 Task: Open Card Card0000000066 in Board Board0000000017 in Workspace WS0000000006 in Trello. Add Member mailaustralia7@gmail.com to Card Card0000000066 in Board Board0000000017 in Workspace WS0000000006 in Trello. Add Blue Label titled Label0000000066 to Card Card0000000066 in Board Board0000000017 in Workspace WS0000000006 in Trello. Add Checklist CL0000000066 to Card Card0000000066 in Board Board0000000017 in Workspace WS0000000006 in Trello. Add Dates with Start Date as Sep 01 2023 and Due Date as Sep 30 2023 to Card Card0000000066 in Board Board0000000017 in Workspace WS0000000006 in Trello
Action: Mouse moved to (324, 461)
Screenshot: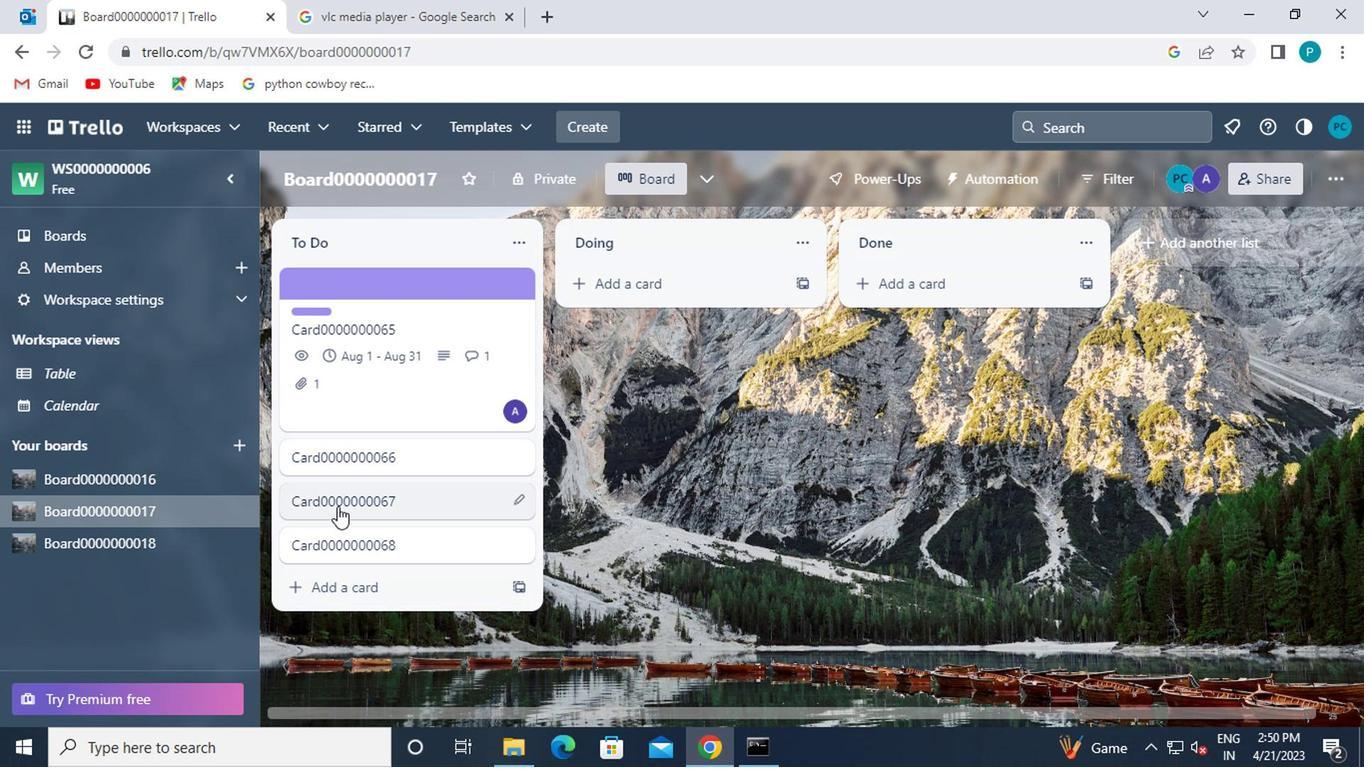 
Action: Mouse pressed left at (324, 461)
Screenshot: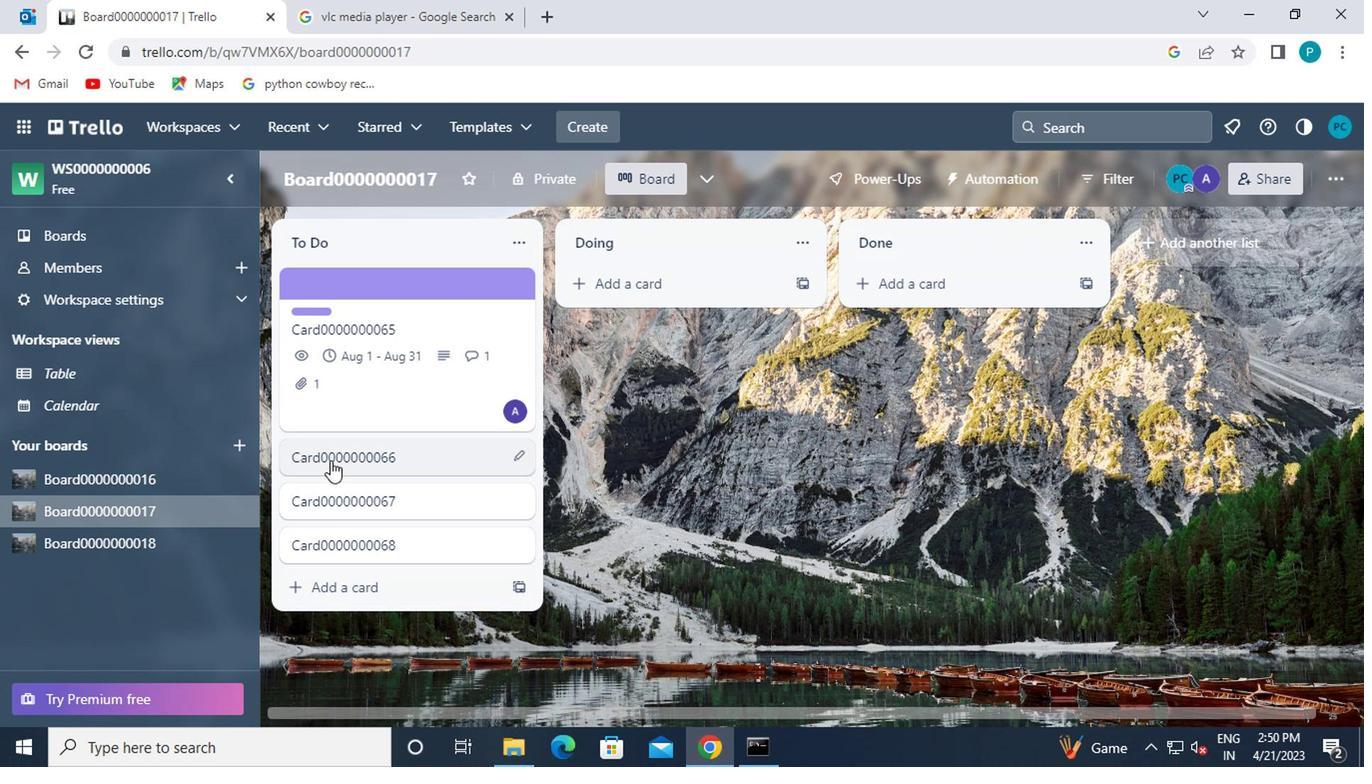 
Action: Mouse moved to (940, 360)
Screenshot: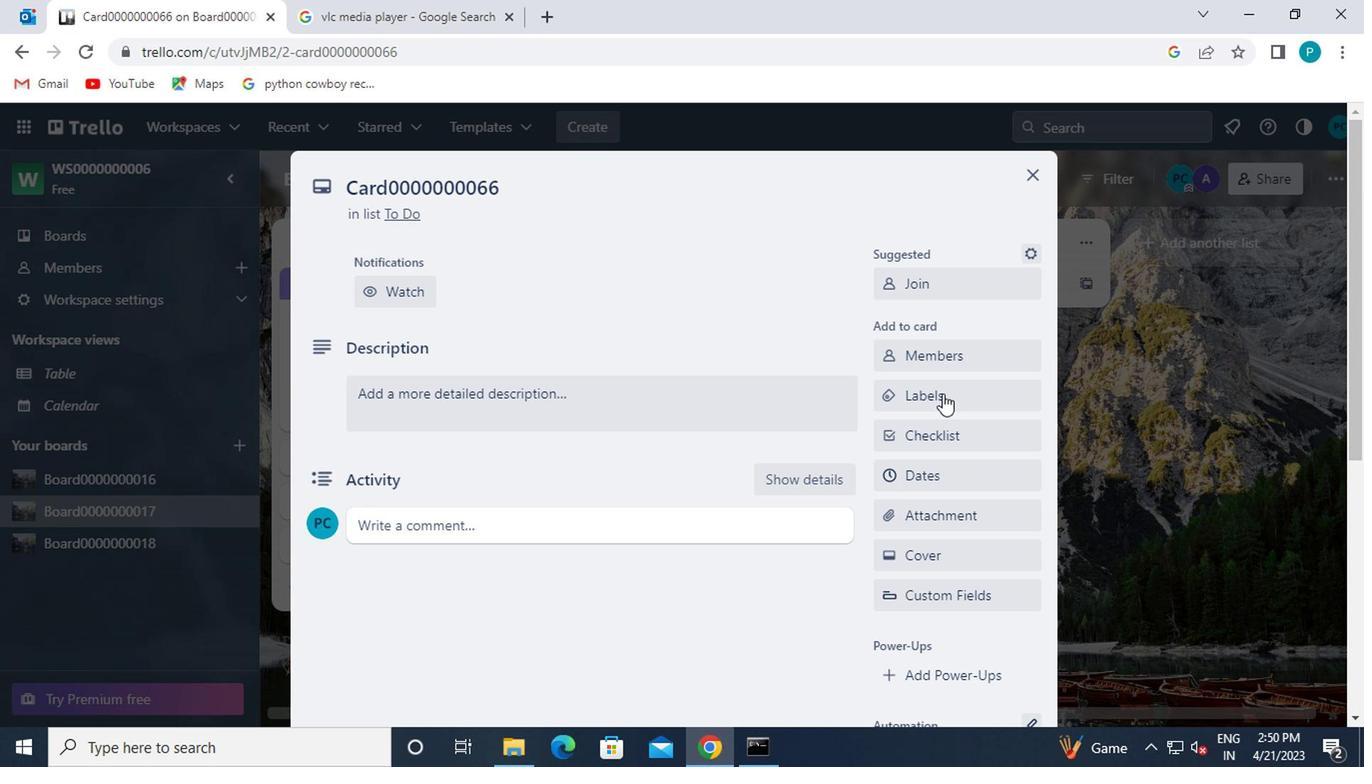 
Action: Mouse pressed left at (940, 360)
Screenshot: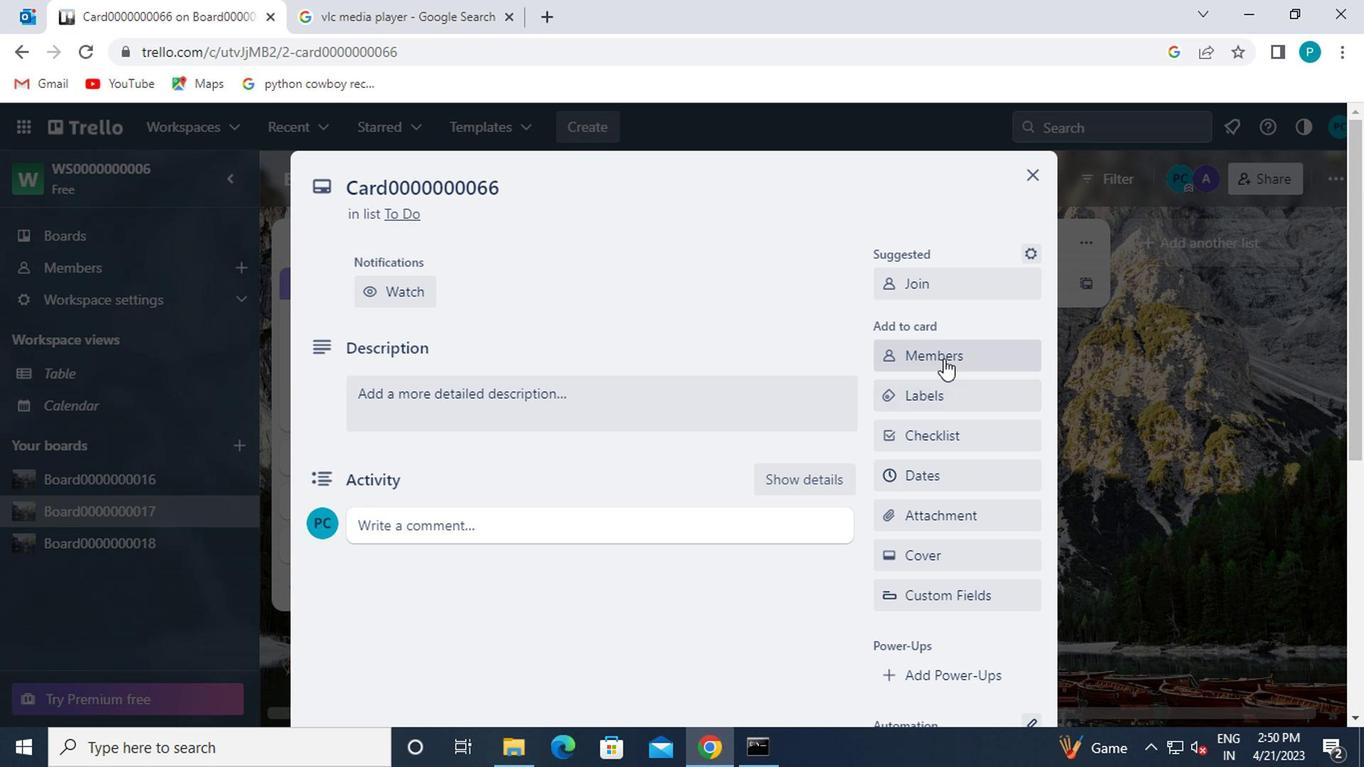 
Action: Mouse moved to (941, 451)
Screenshot: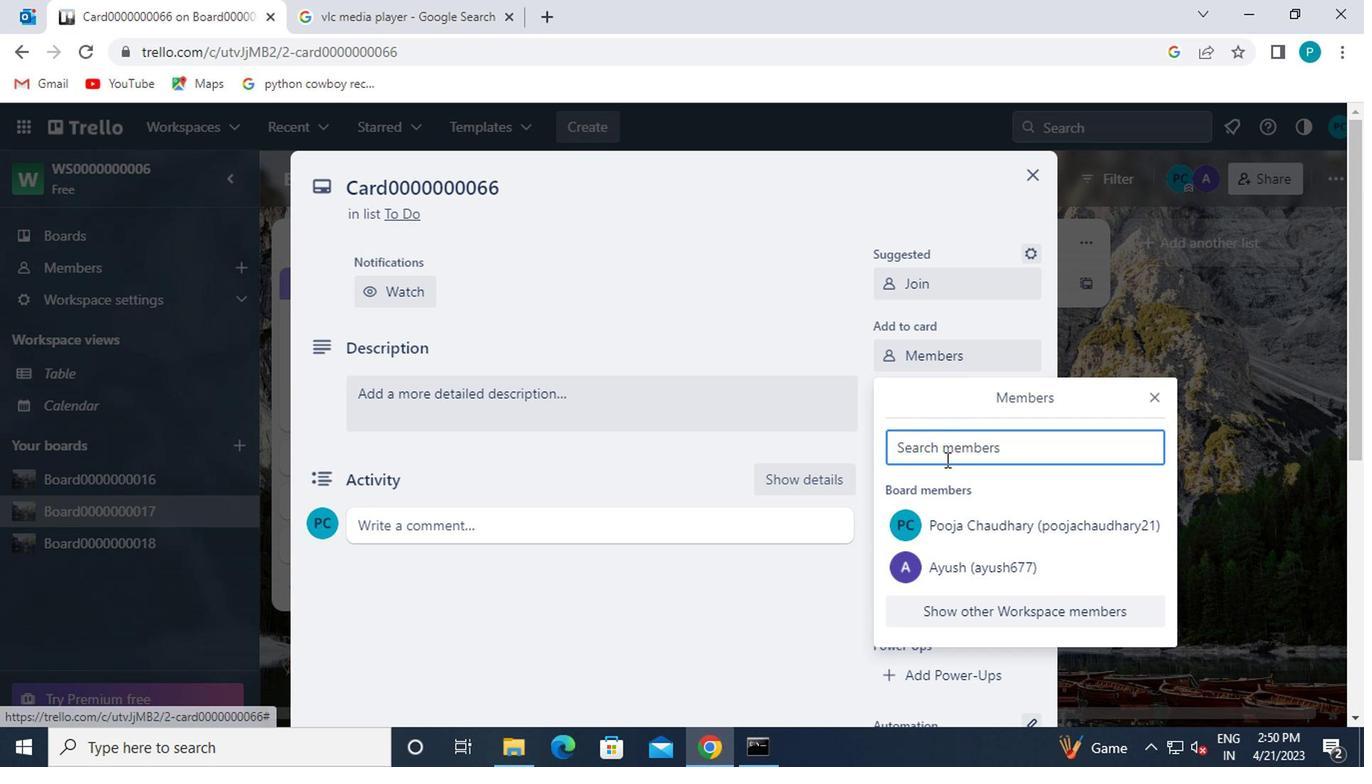 
Action: Mouse pressed left at (941, 451)
Screenshot: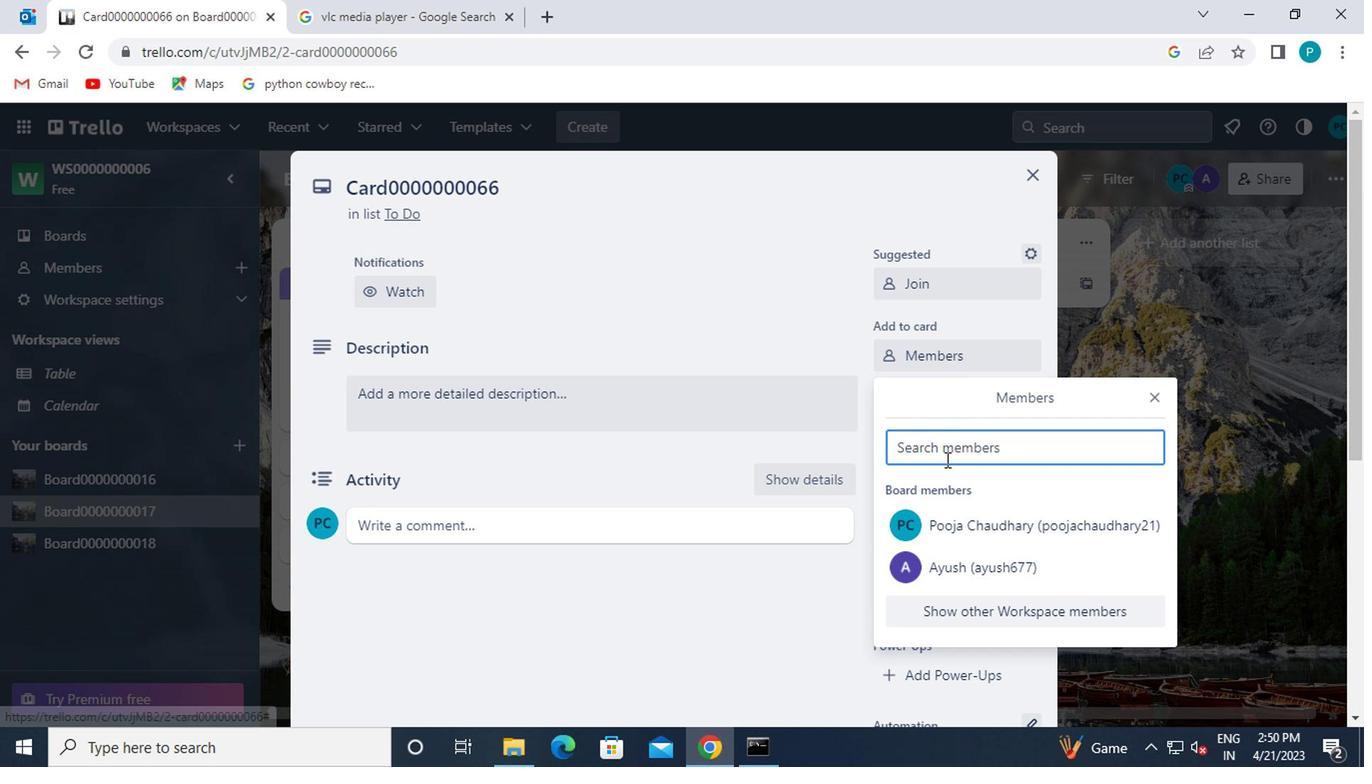 
Action: Key pressed mail
Screenshot: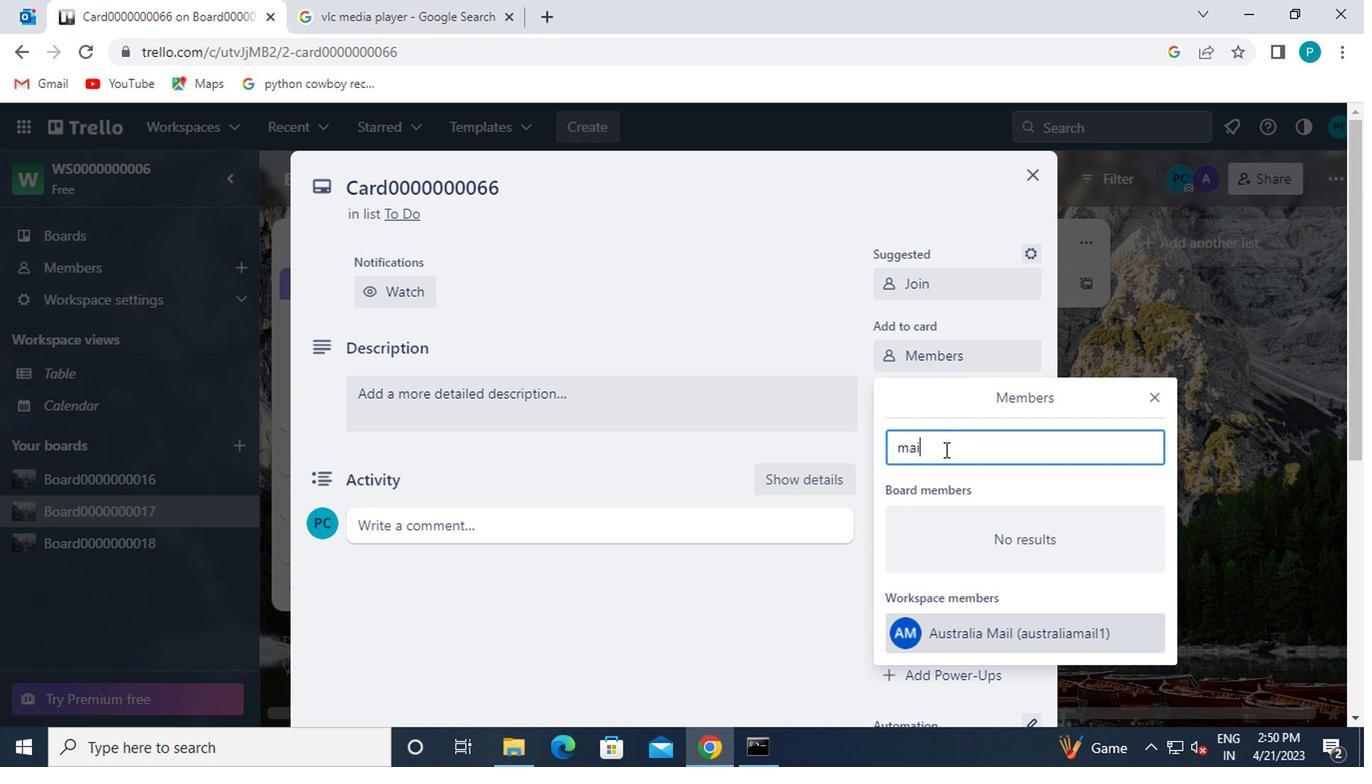 
Action: Mouse moved to (945, 637)
Screenshot: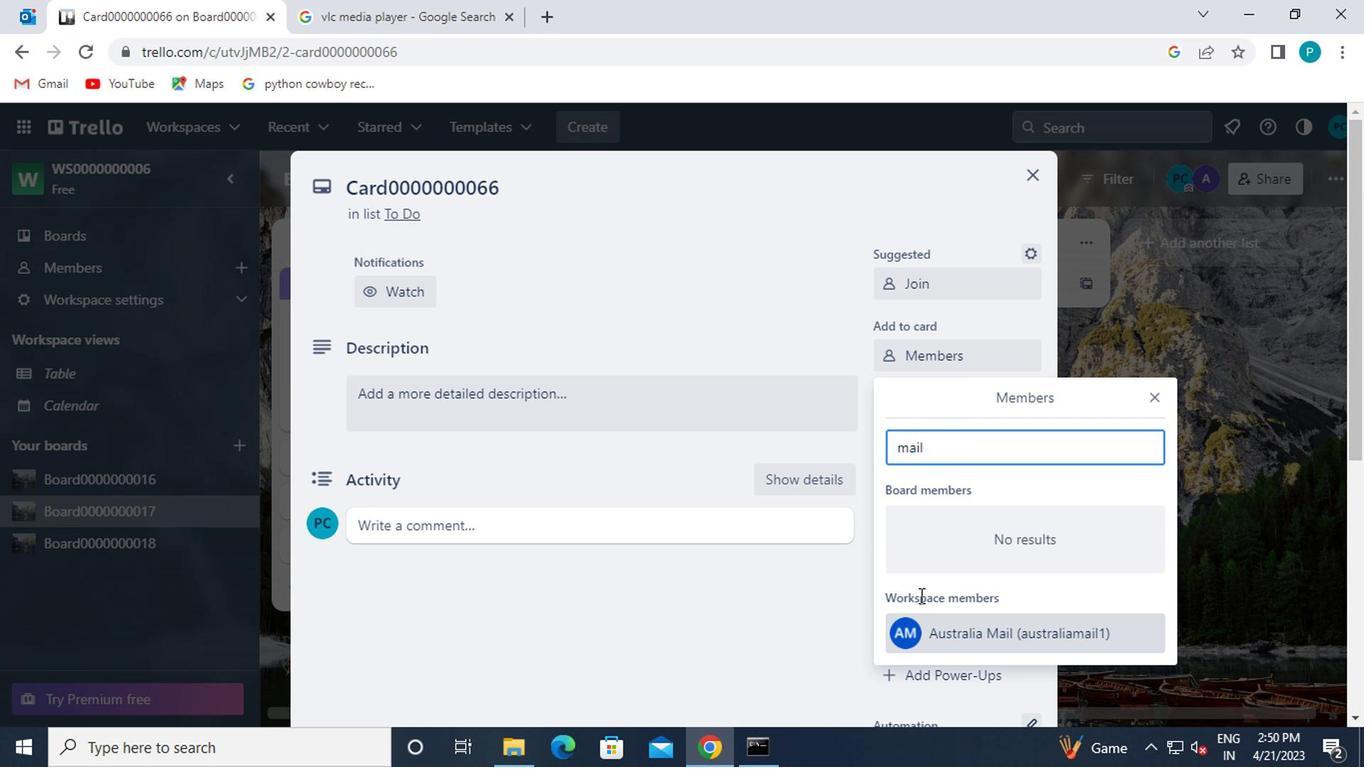 
Action: Mouse pressed left at (945, 637)
Screenshot: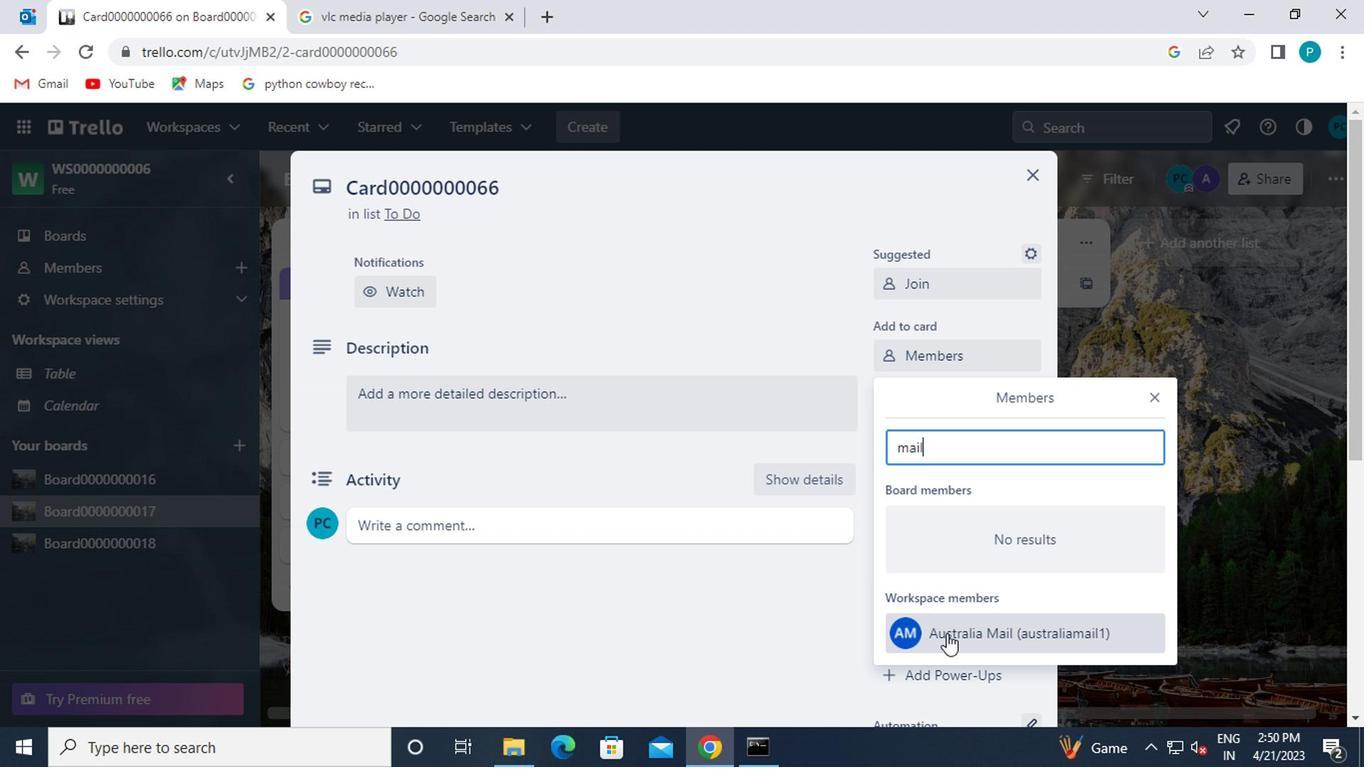 
Action: Mouse moved to (1151, 395)
Screenshot: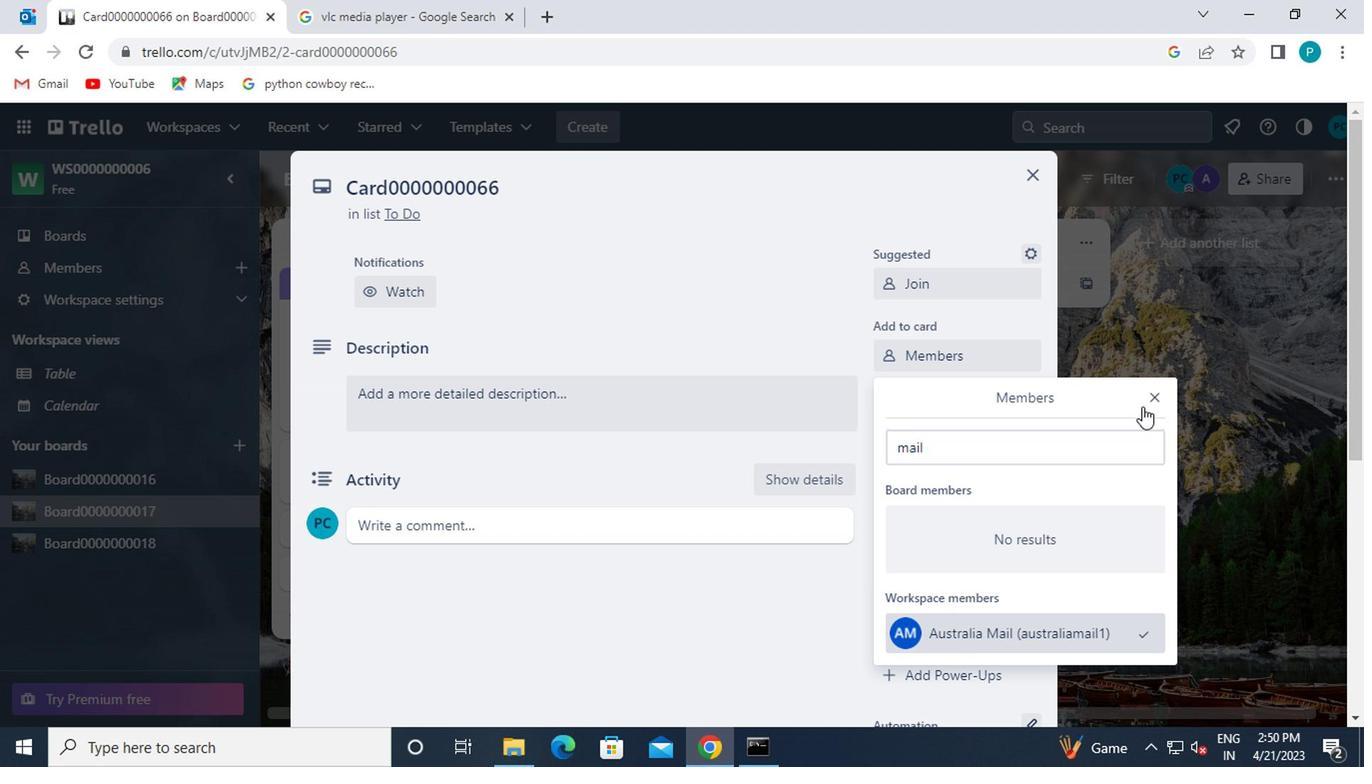 
Action: Mouse pressed left at (1151, 395)
Screenshot: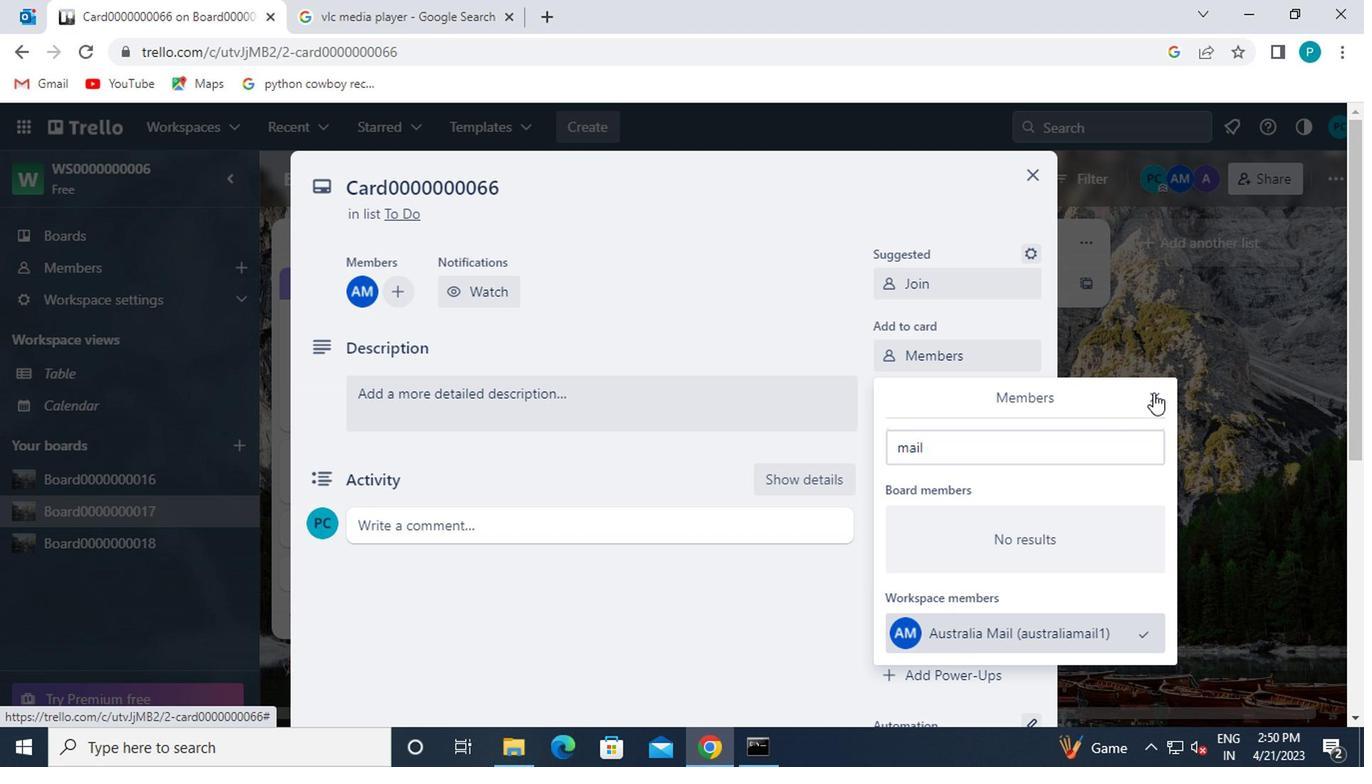 
Action: Mouse moved to (1011, 393)
Screenshot: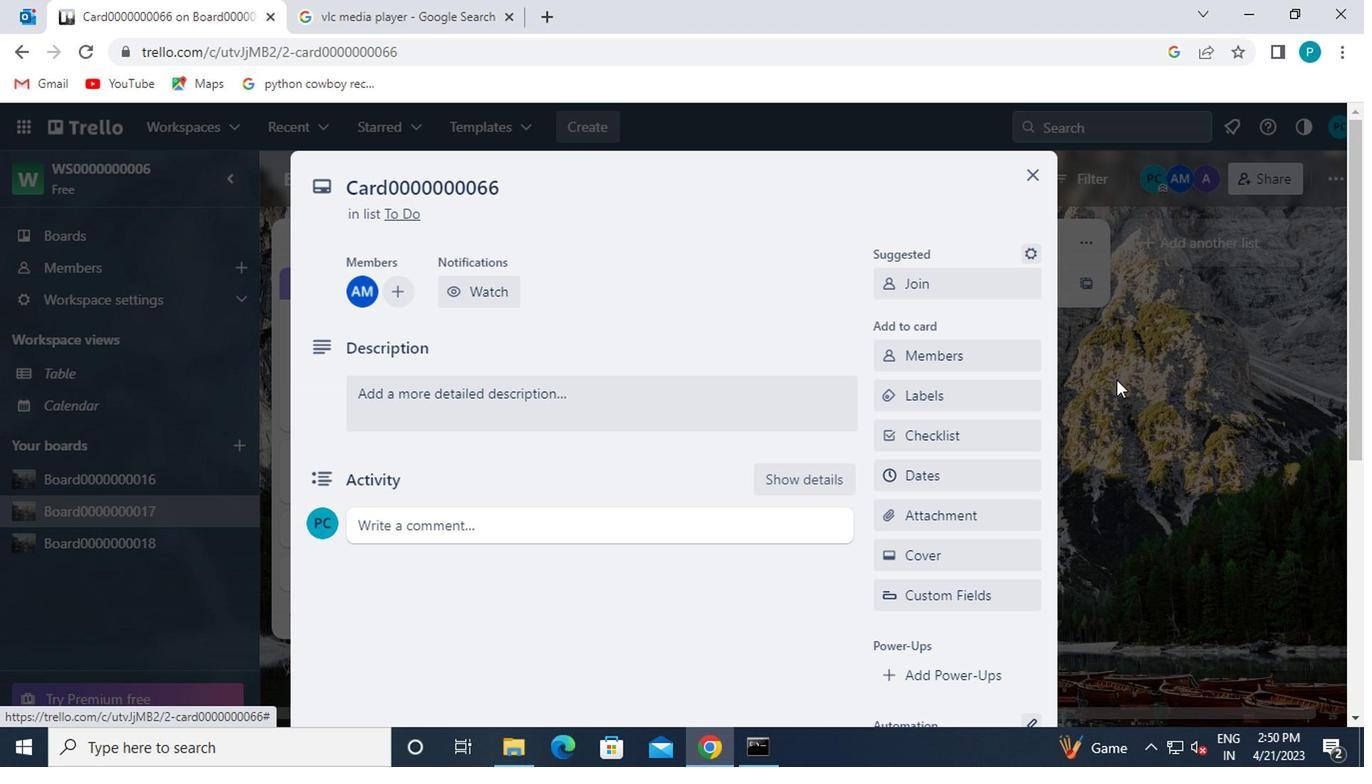 
Action: Mouse pressed left at (1011, 393)
Screenshot: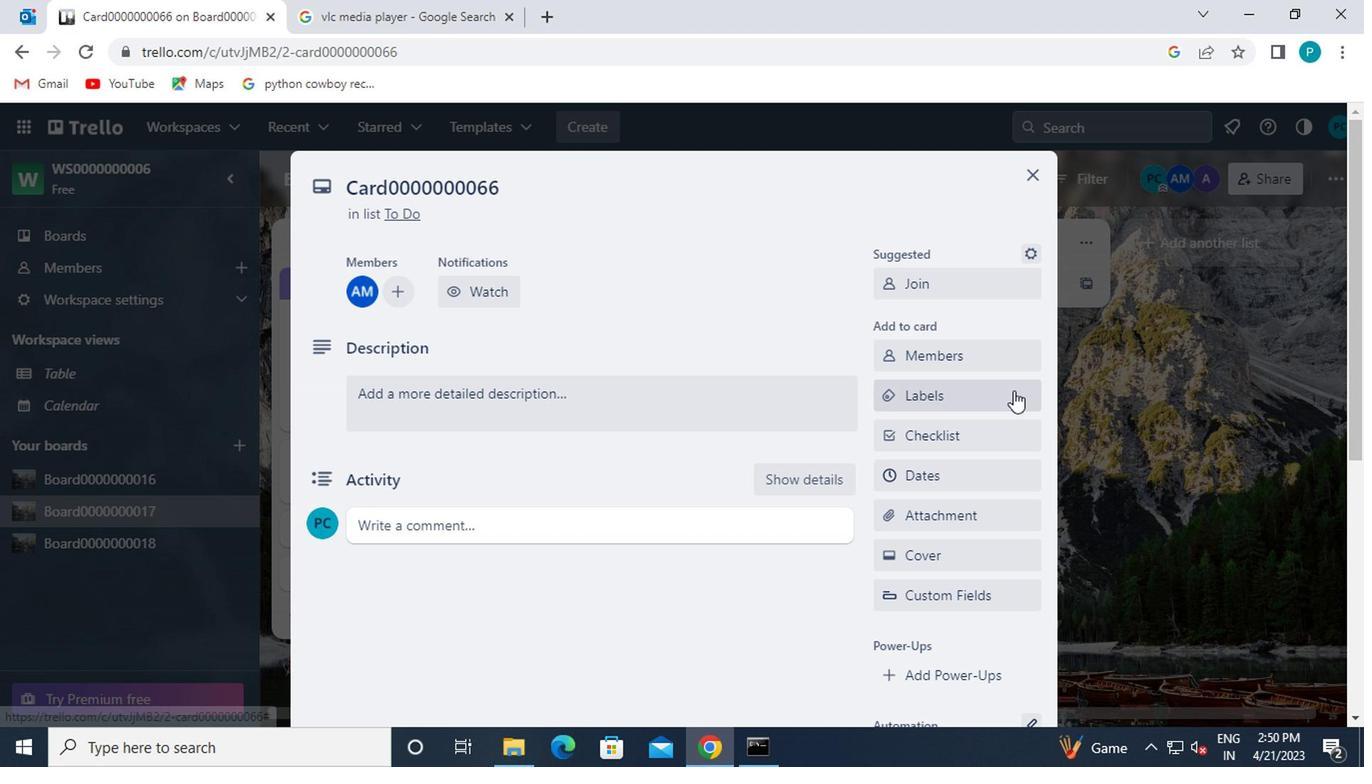 
Action: Mouse moved to (1023, 557)
Screenshot: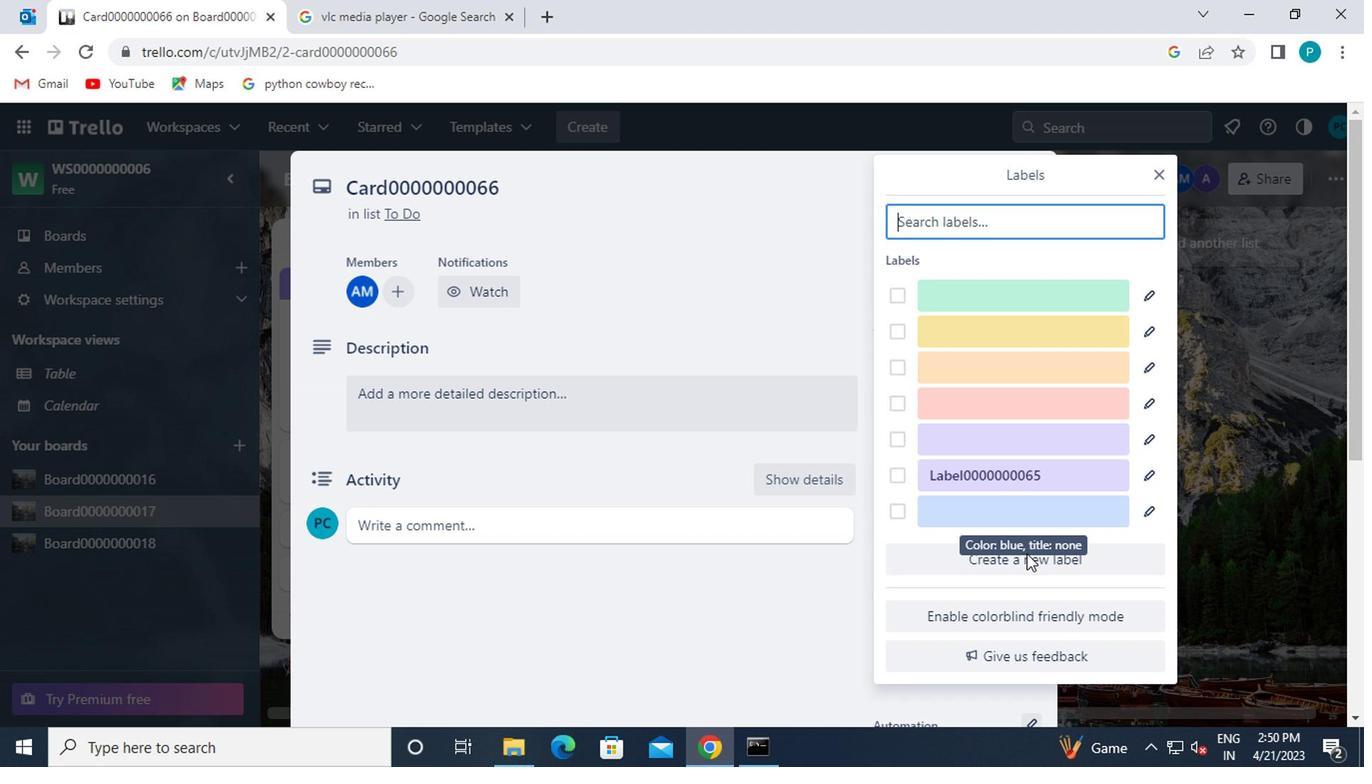
Action: Mouse pressed left at (1023, 557)
Screenshot: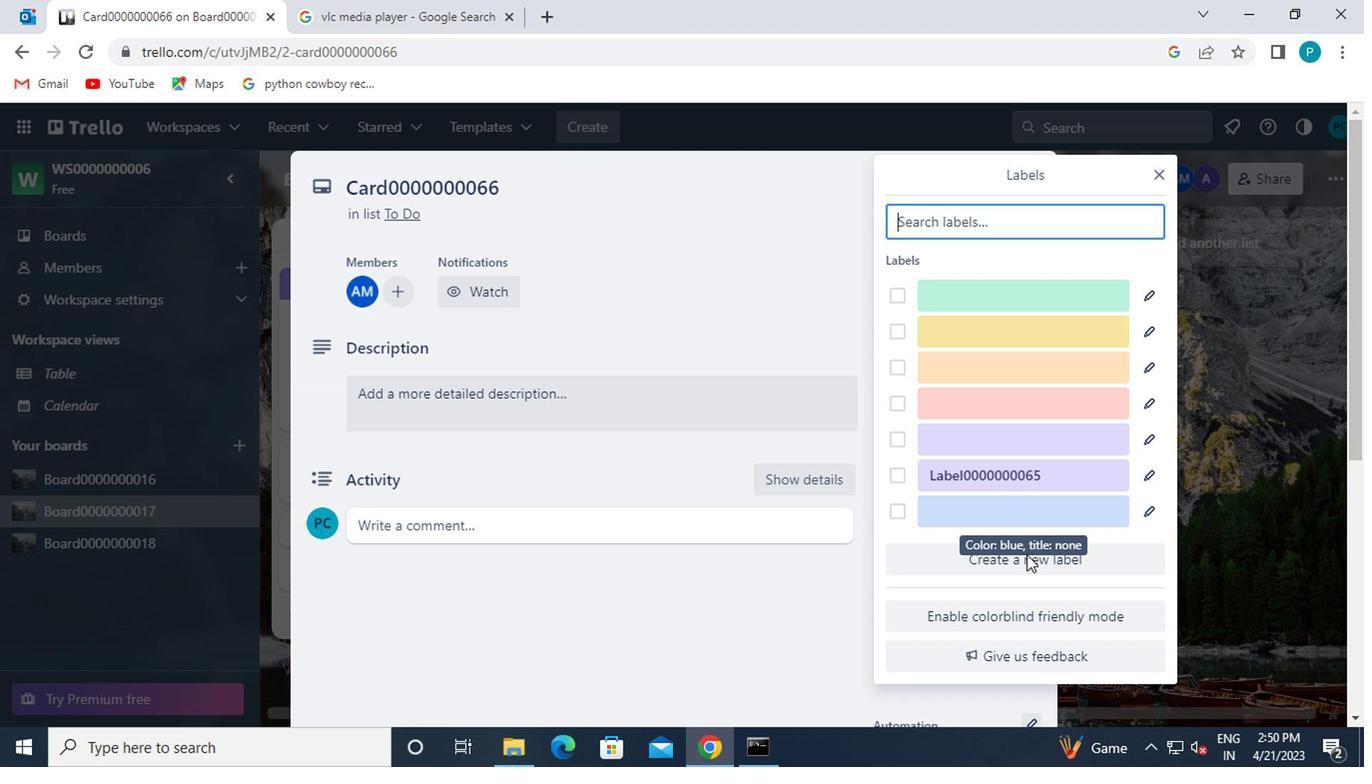 
Action: Mouse moved to (892, 568)
Screenshot: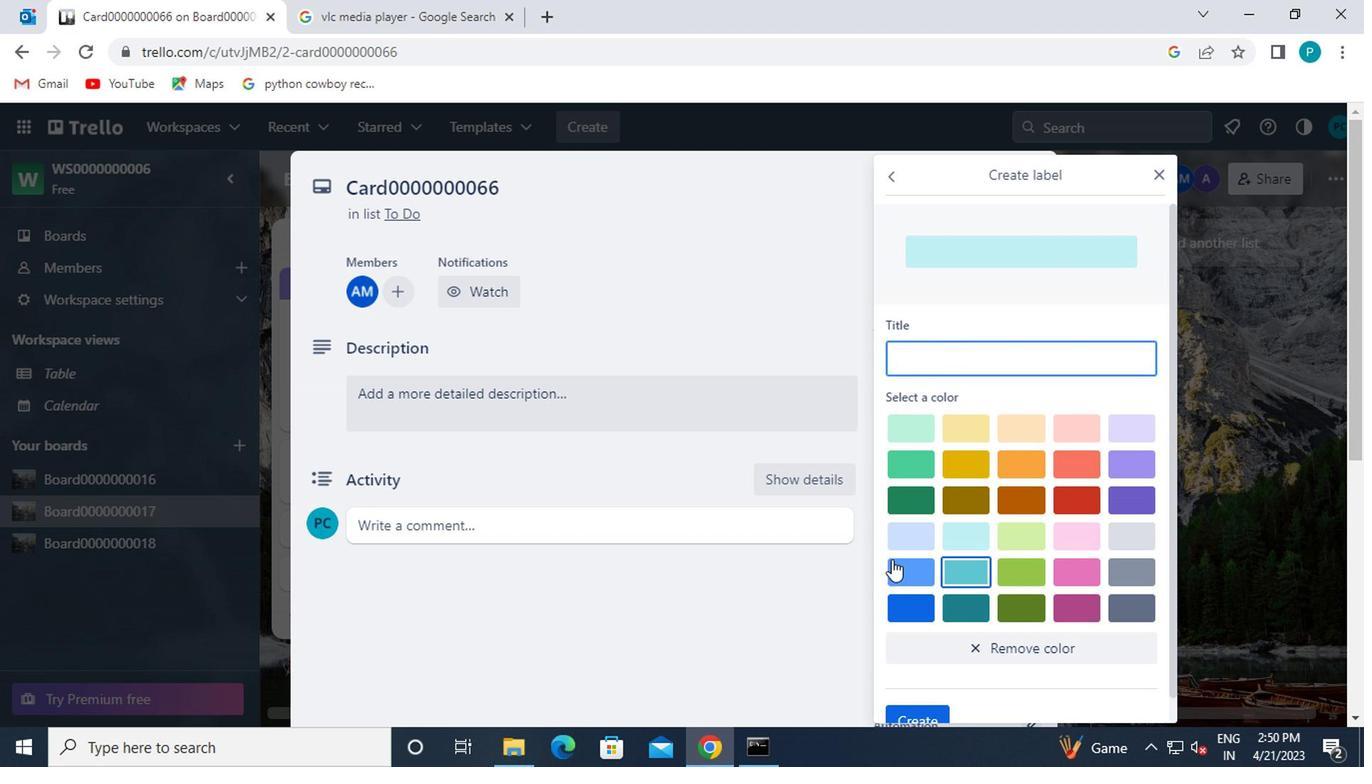 
Action: Mouse pressed left at (892, 568)
Screenshot: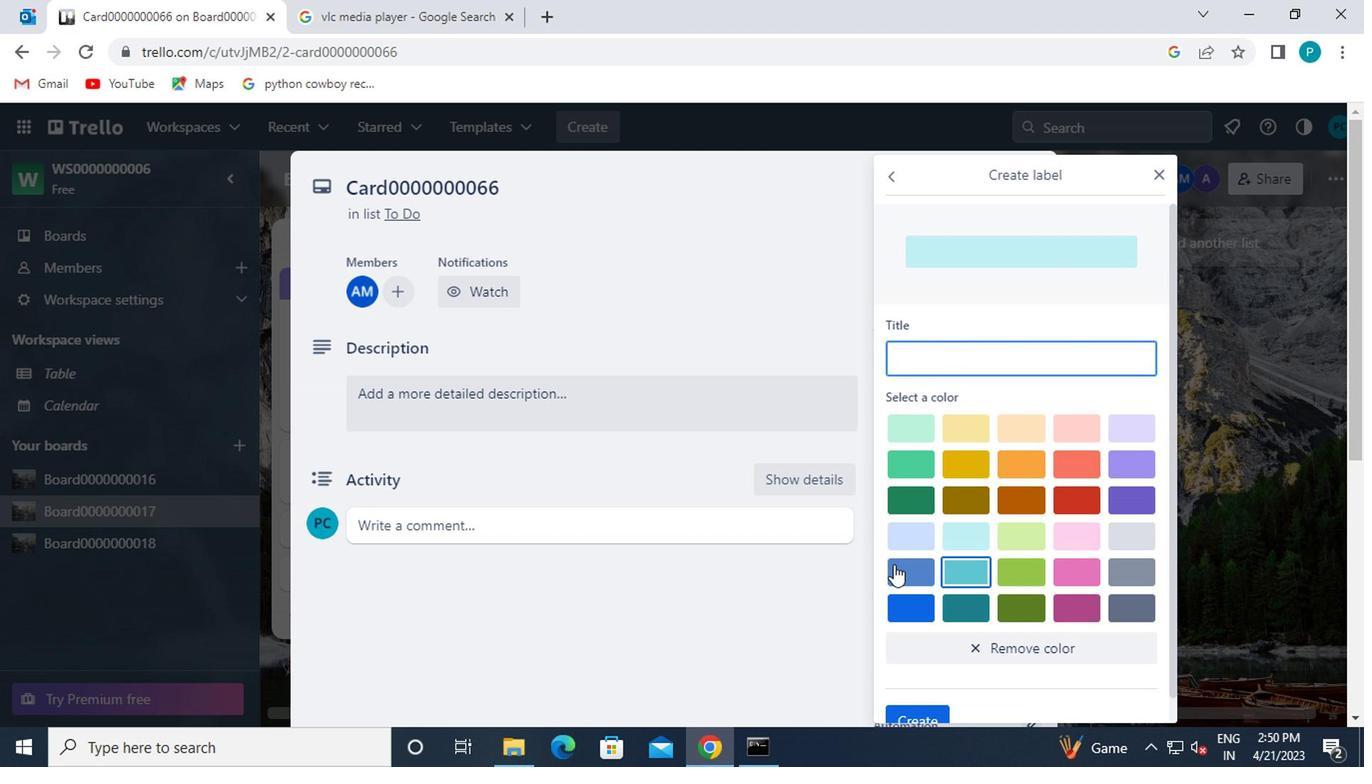 
Action: Mouse moved to (915, 360)
Screenshot: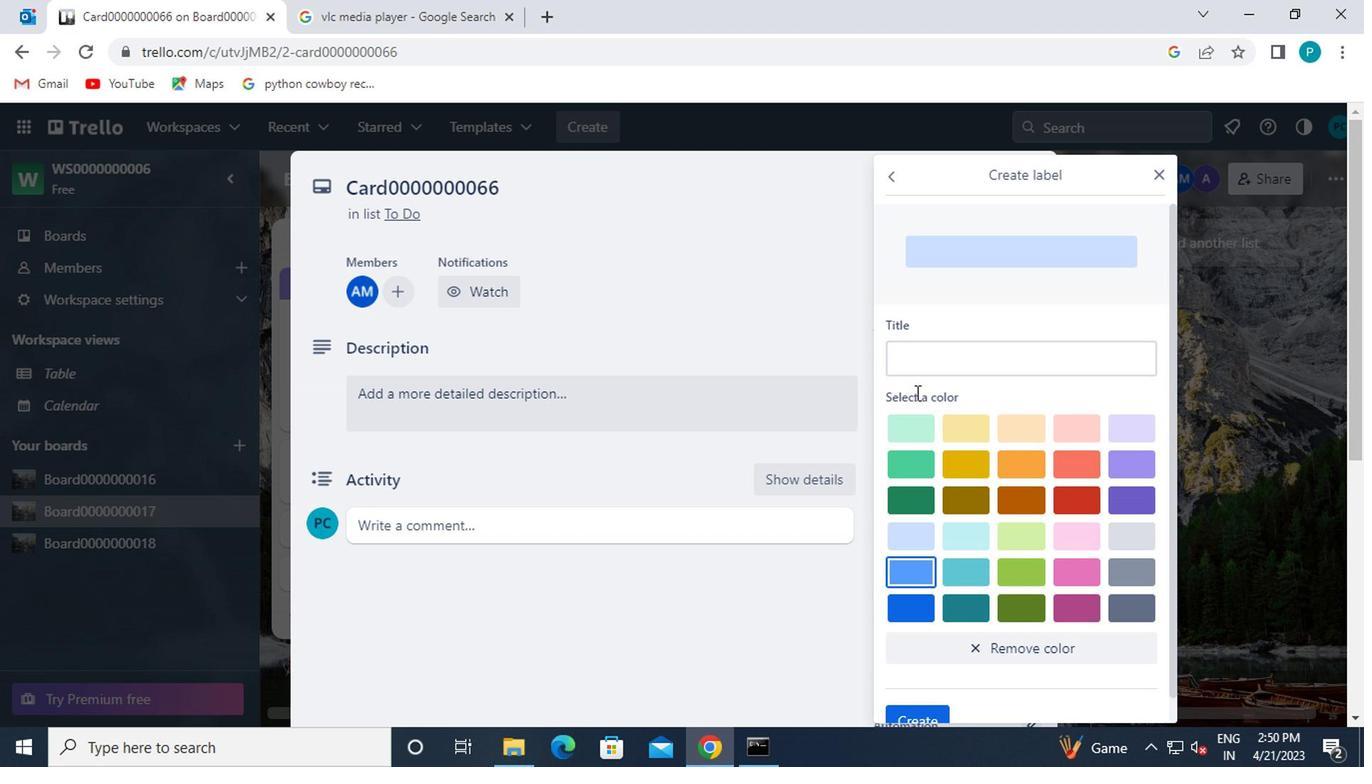 
Action: Mouse pressed left at (915, 360)
Screenshot: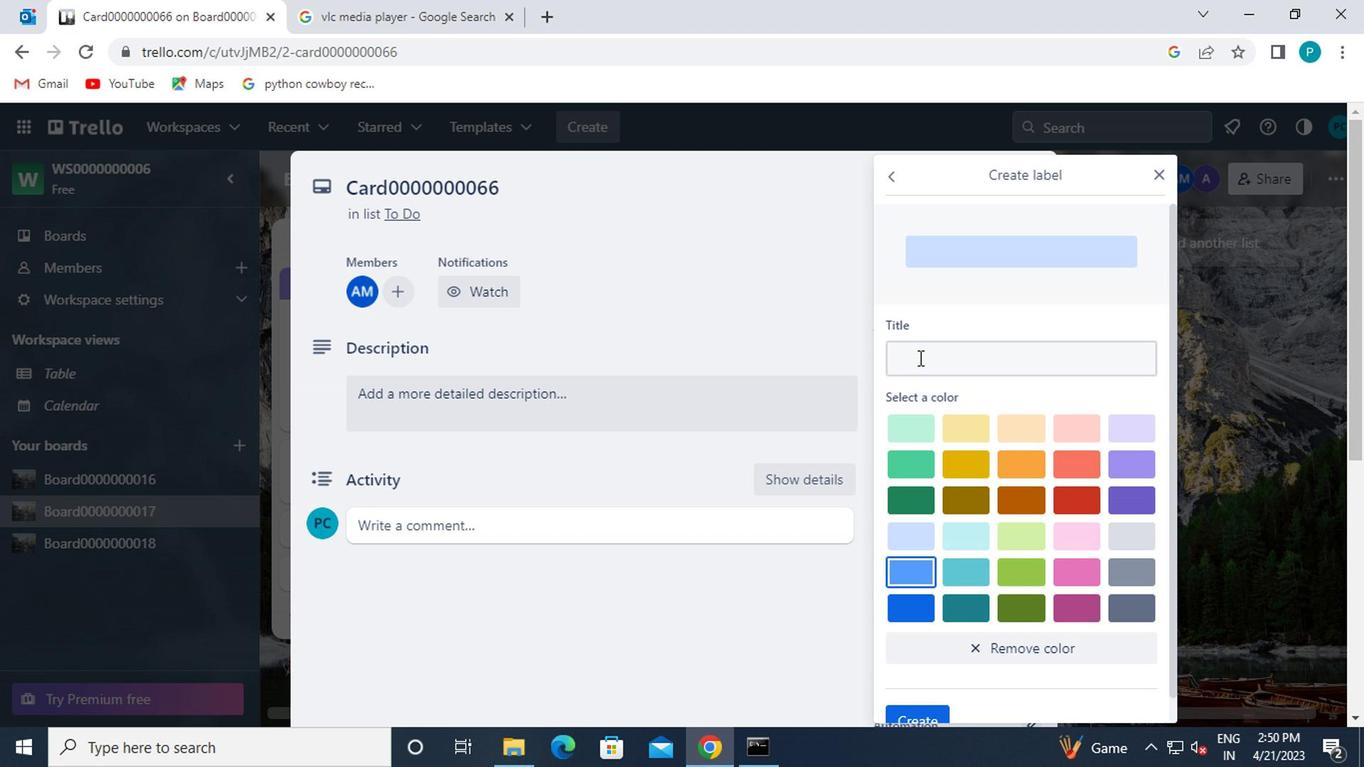 
Action: Key pressed <Key.caps_lock>l<Key.caps_lock>s<Key.backspace>abel0000000066
Screenshot: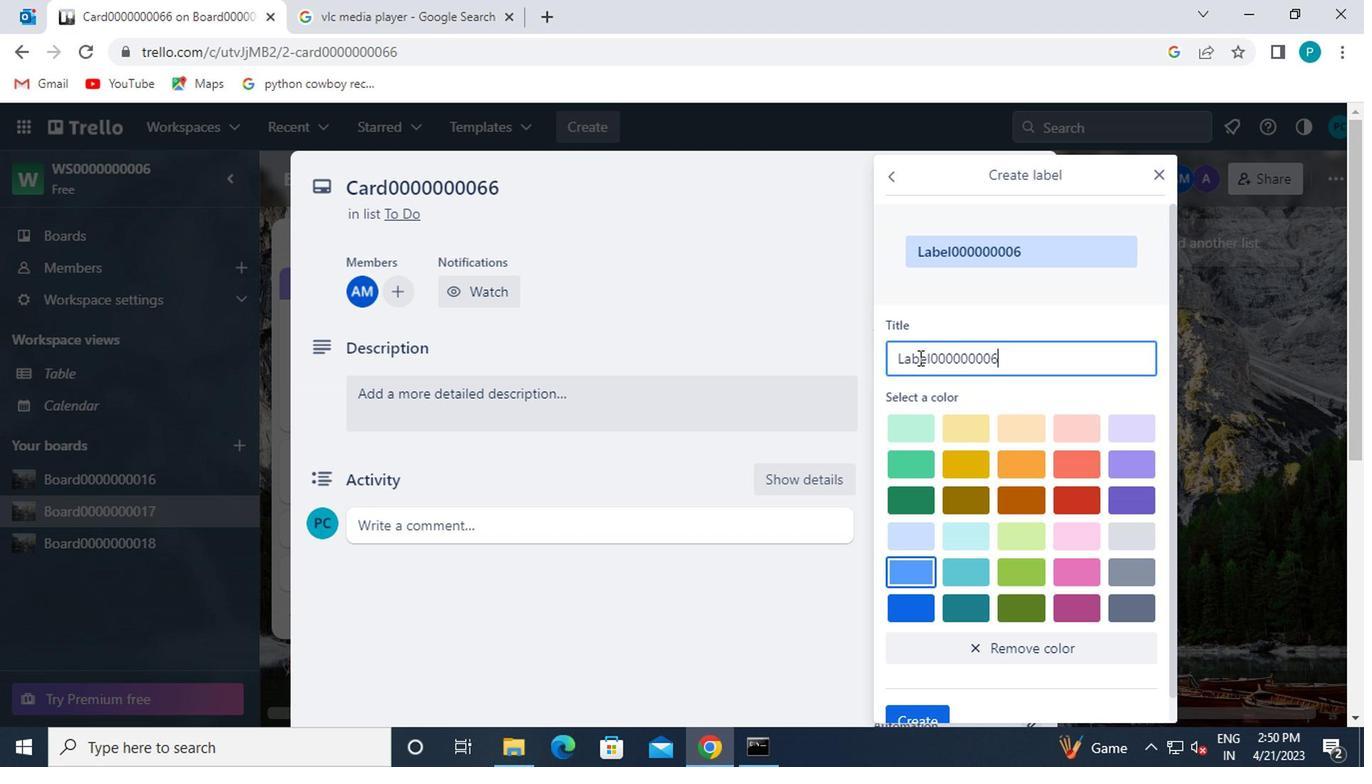 
Action: Mouse moved to (984, 454)
Screenshot: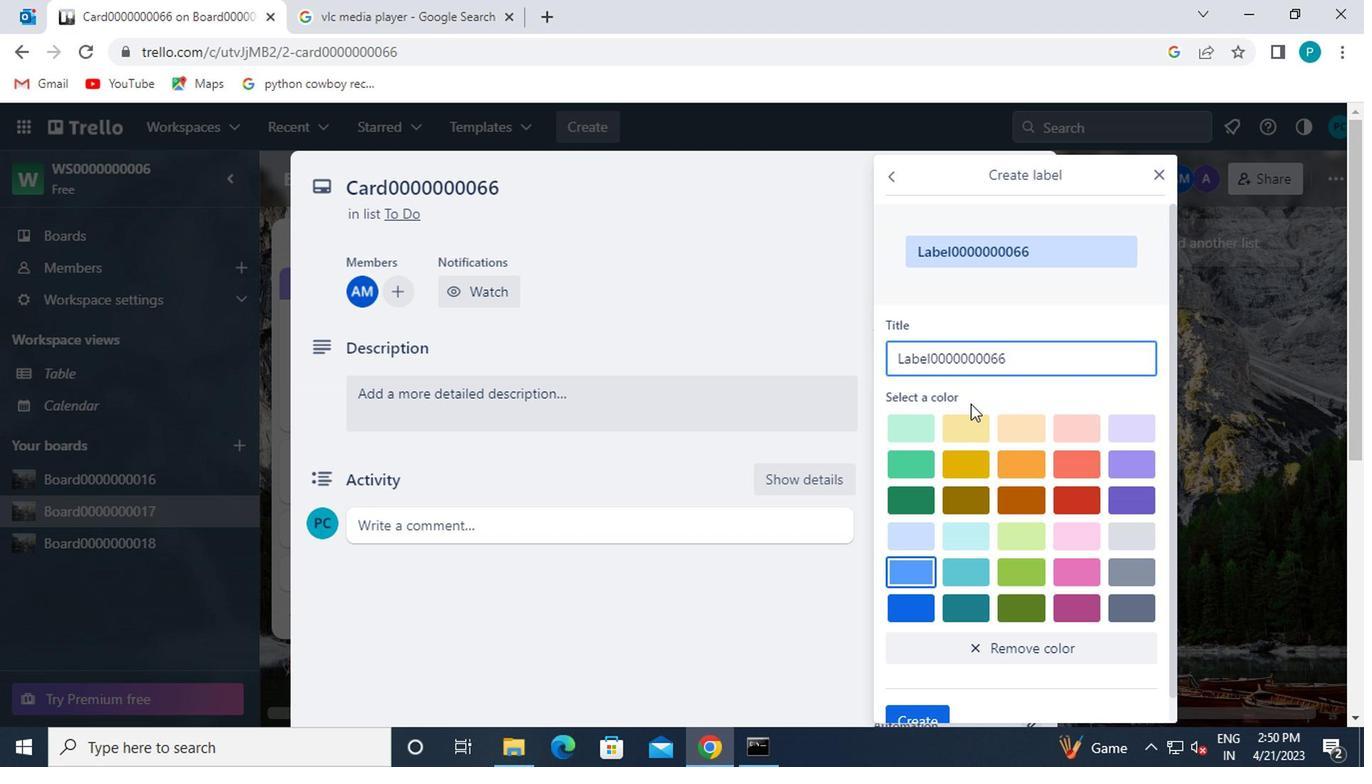 
Action: Mouse scrolled (984, 454) with delta (0, 0)
Screenshot: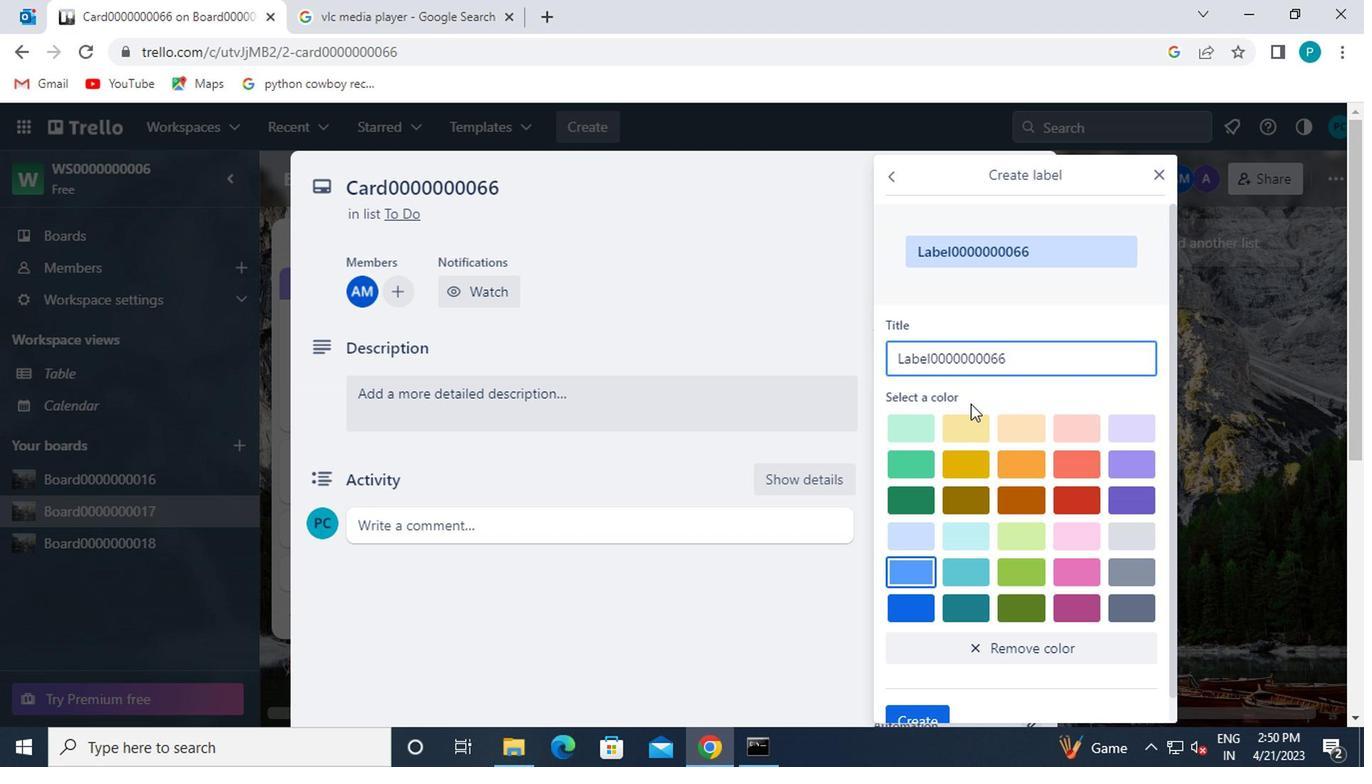 
Action: Mouse moved to (985, 486)
Screenshot: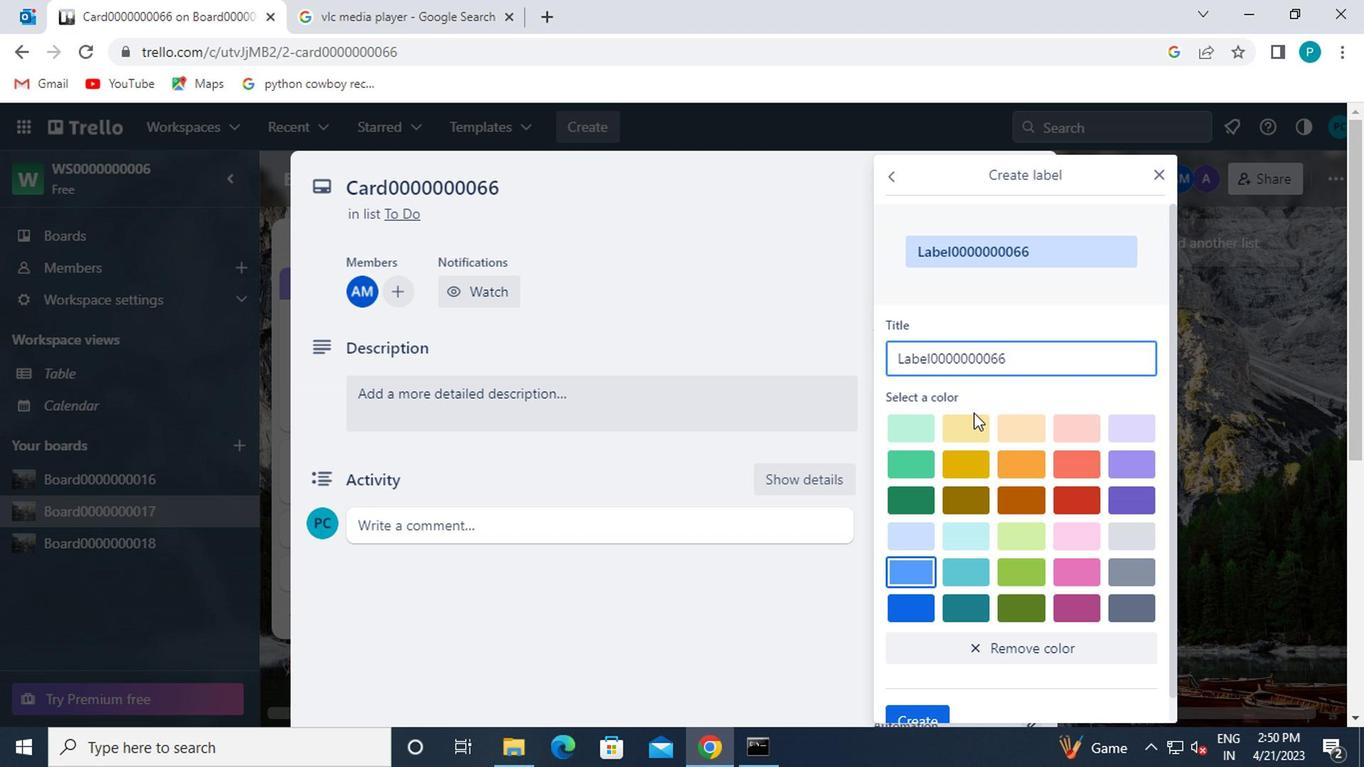 
Action: Mouse scrolled (985, 486) with delta (0, 0)
Screenshot: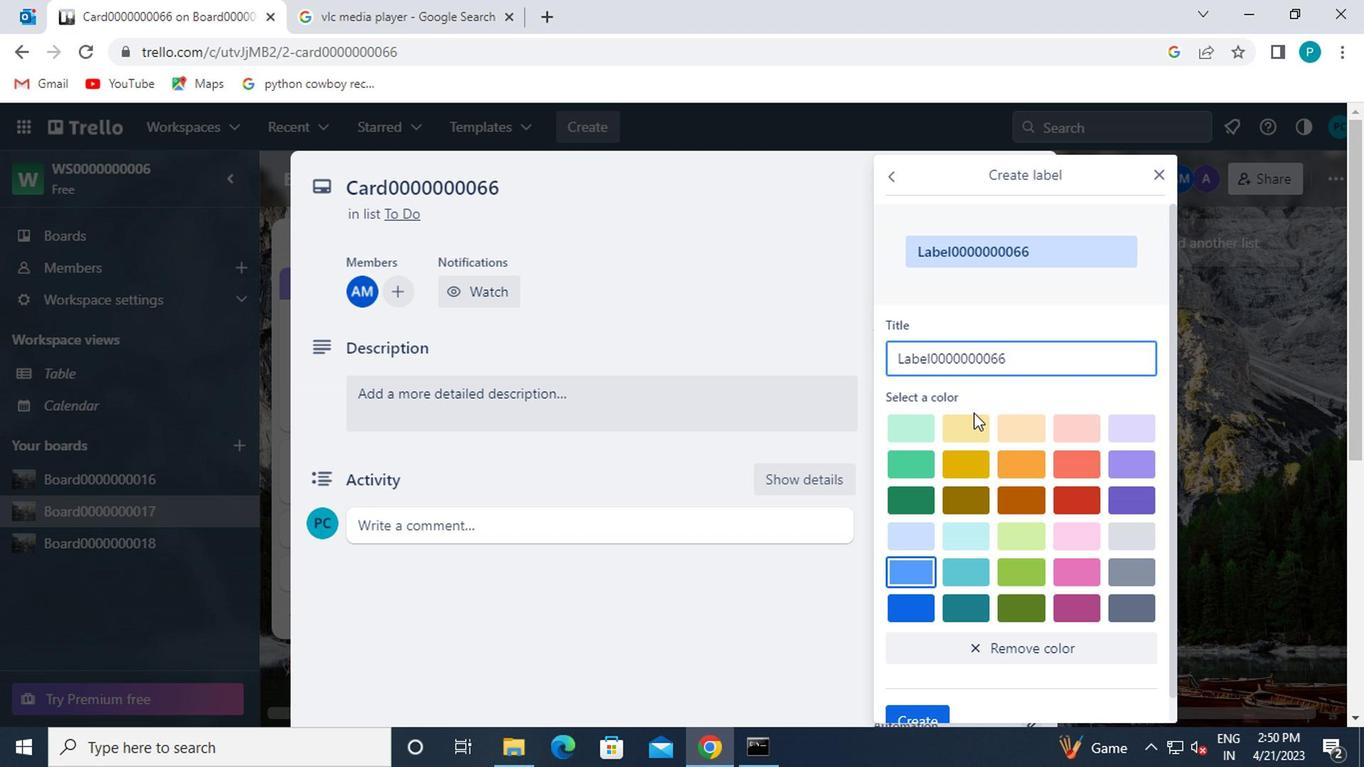 
Action: Mouse moved to (982, 500)
Screenshot: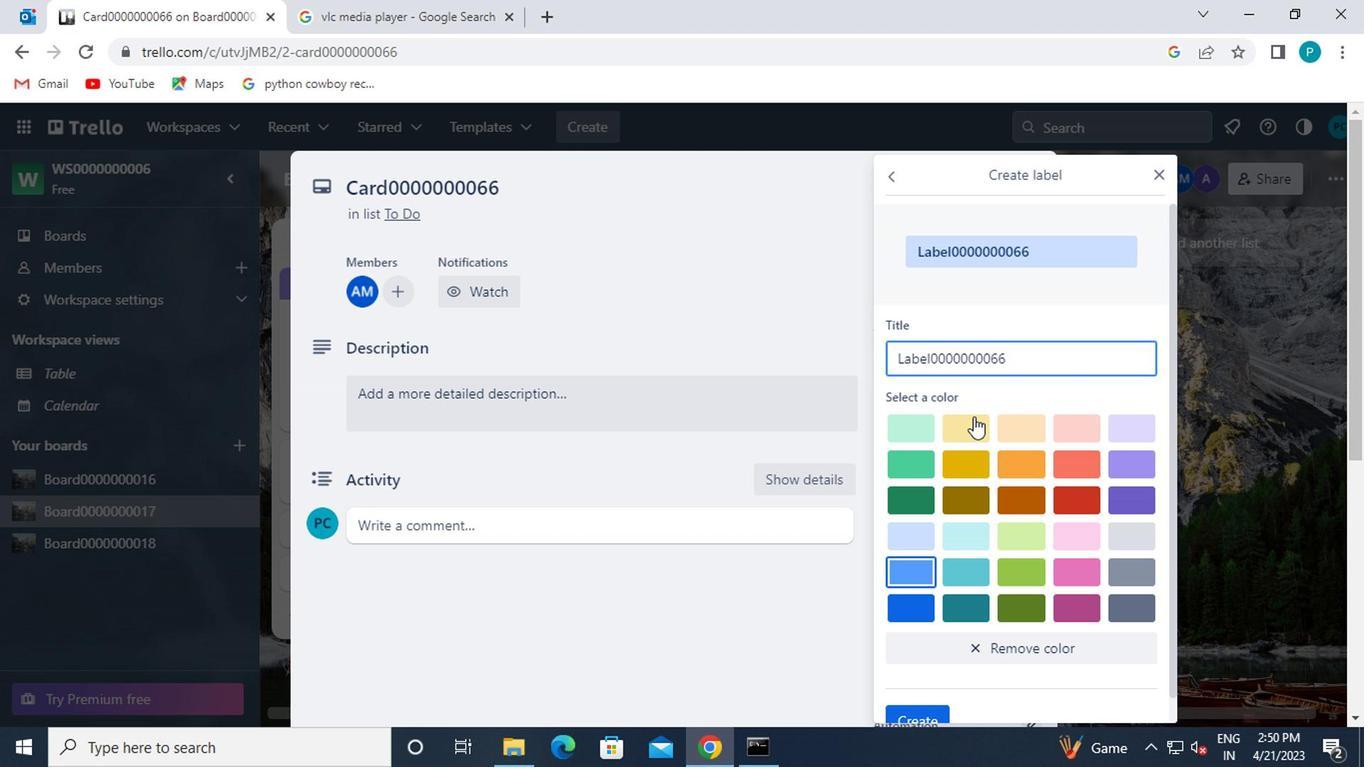 
Action: Mouse scrolled (982, 499) with delta (0, -1)
Screenshot: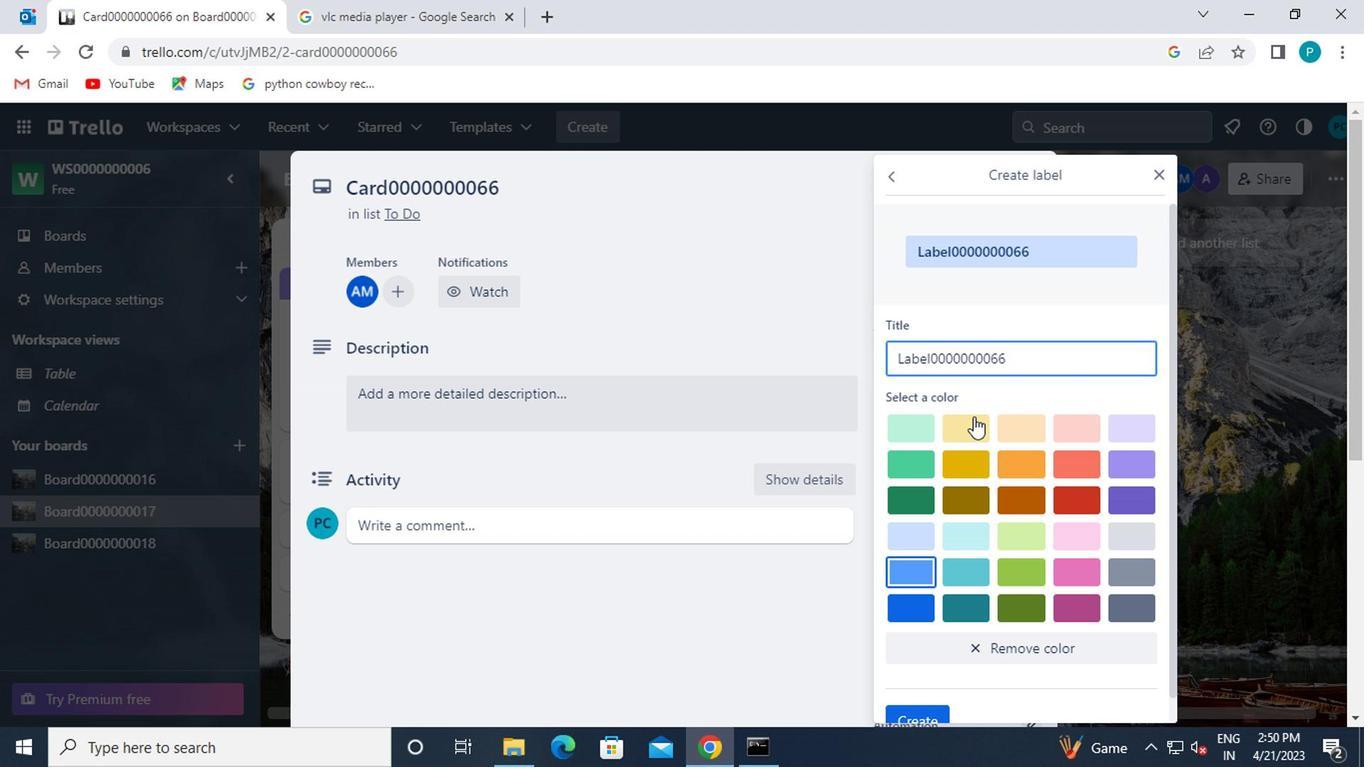 
Action: Mouse moved to (915, 692)
Screenshot: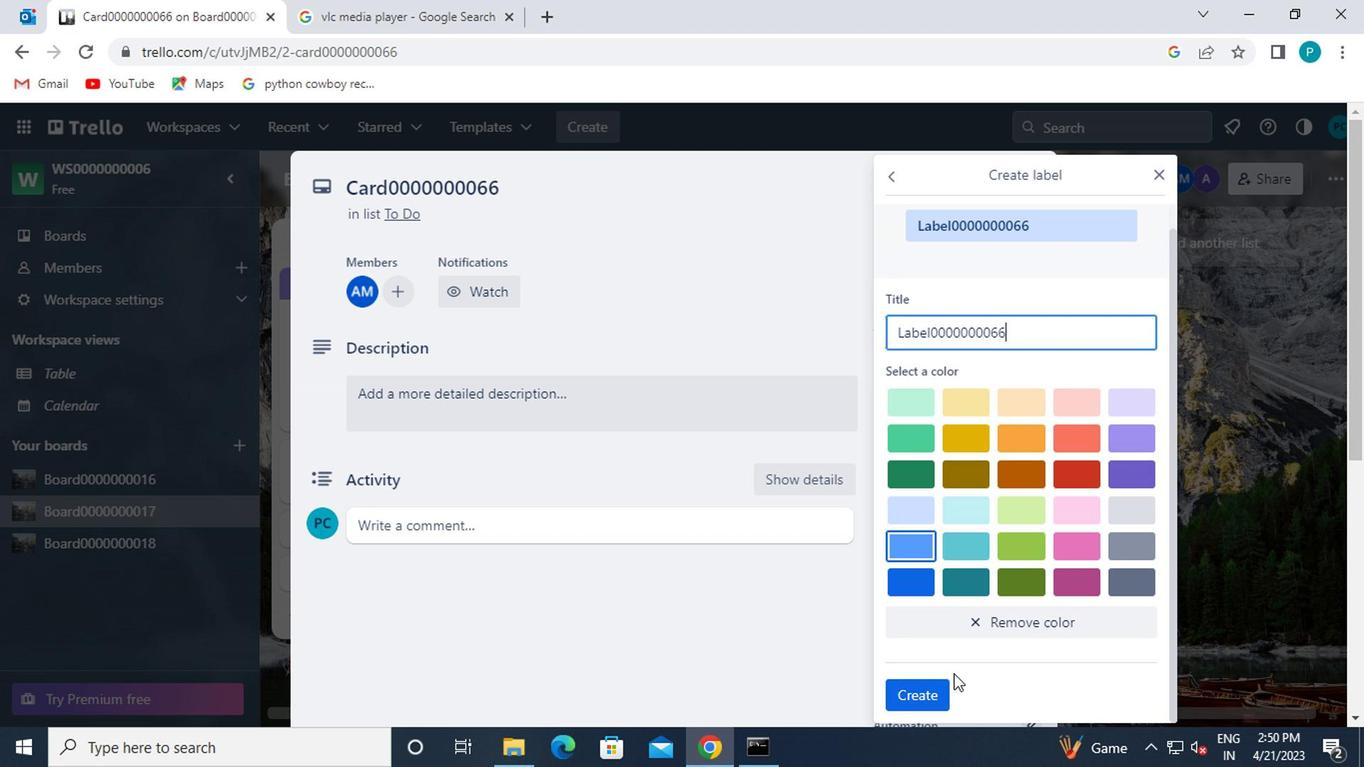 
Action: Mouse pressed left at (915, 692)
Screenshot: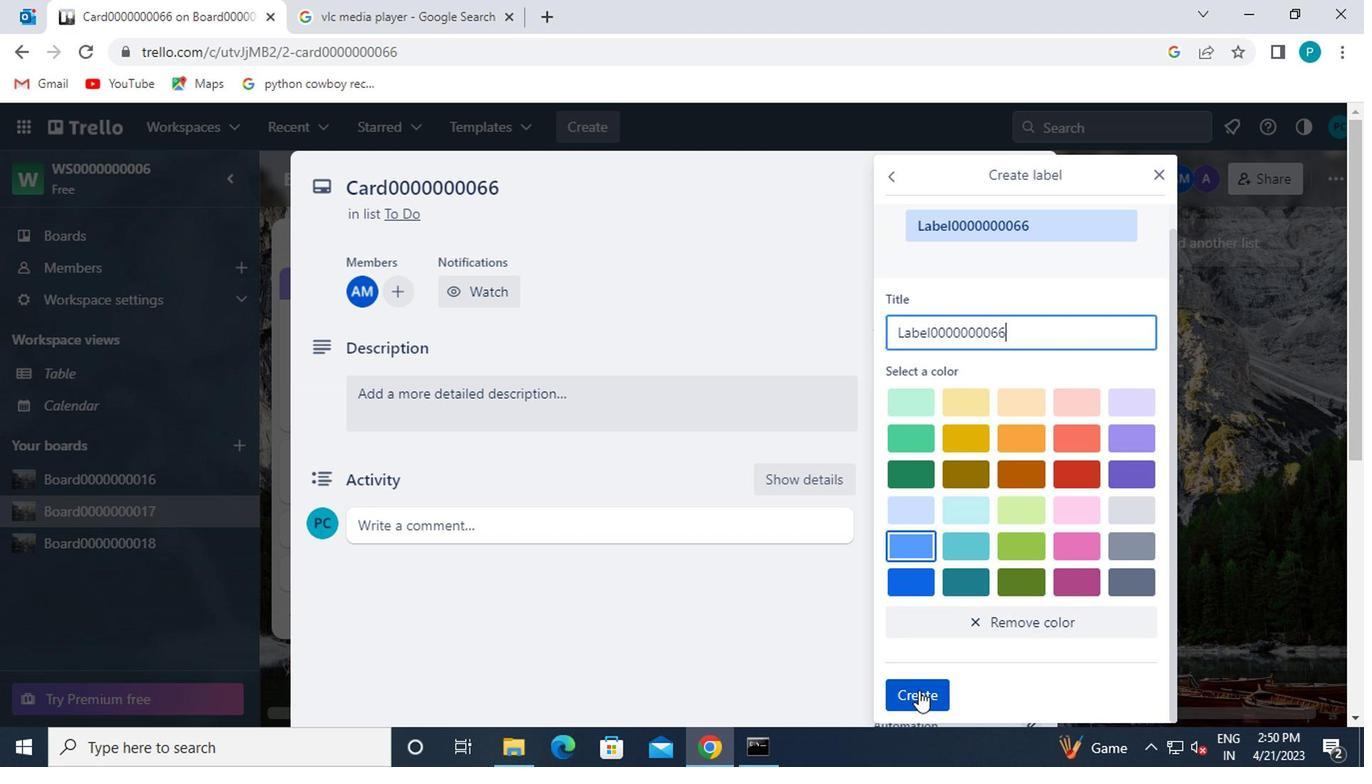 
Action: Mouse moved to (1151, 177)
Screenshot: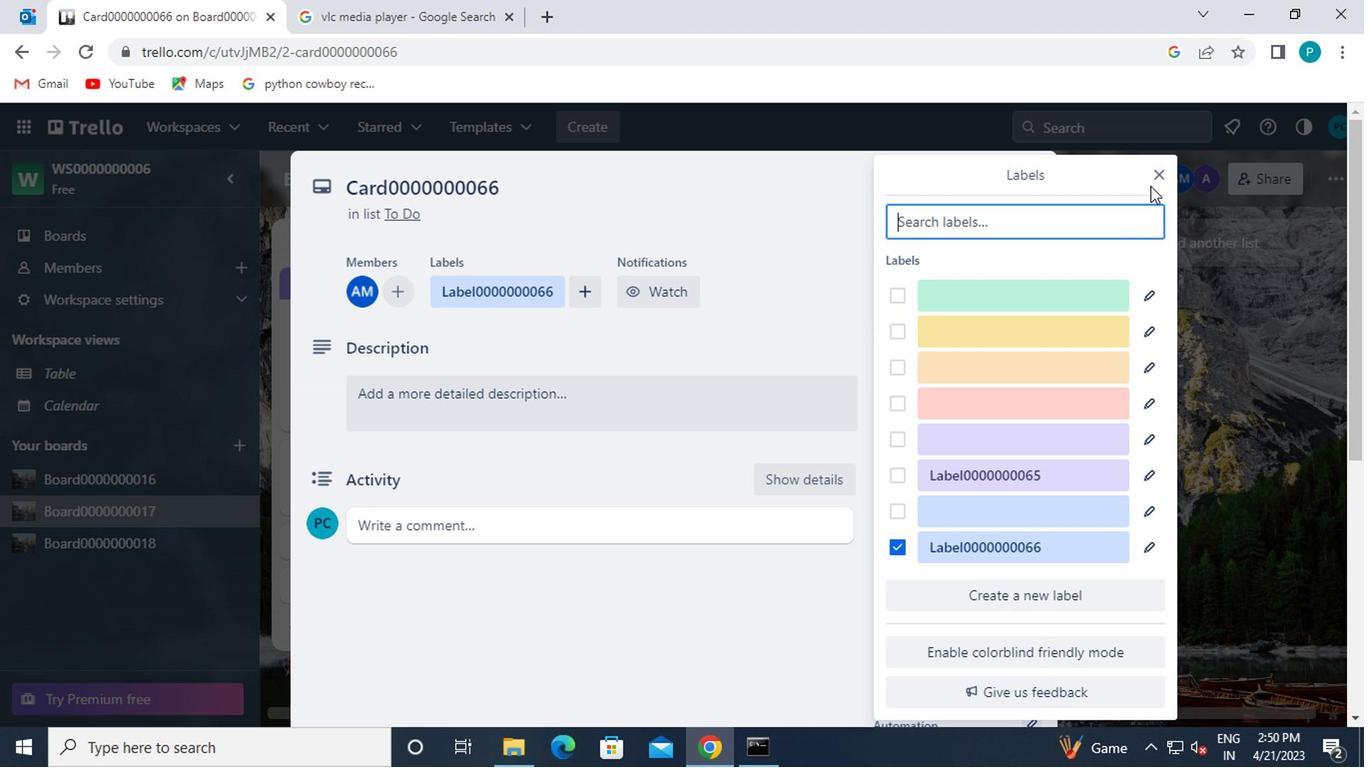
Action: Mouse pressed left at (1151, 177)
Screenshot: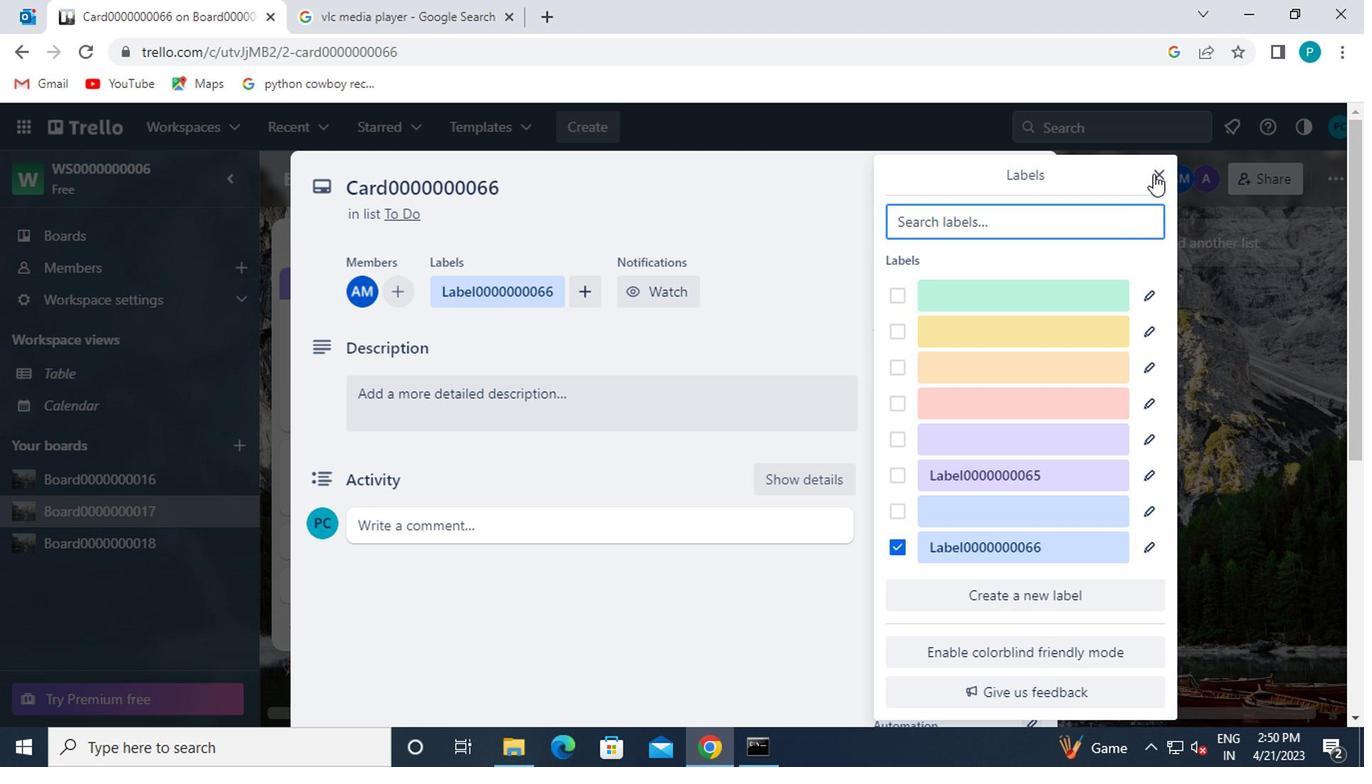 
Action: Mouse moved to (952, 428)
Screenshot: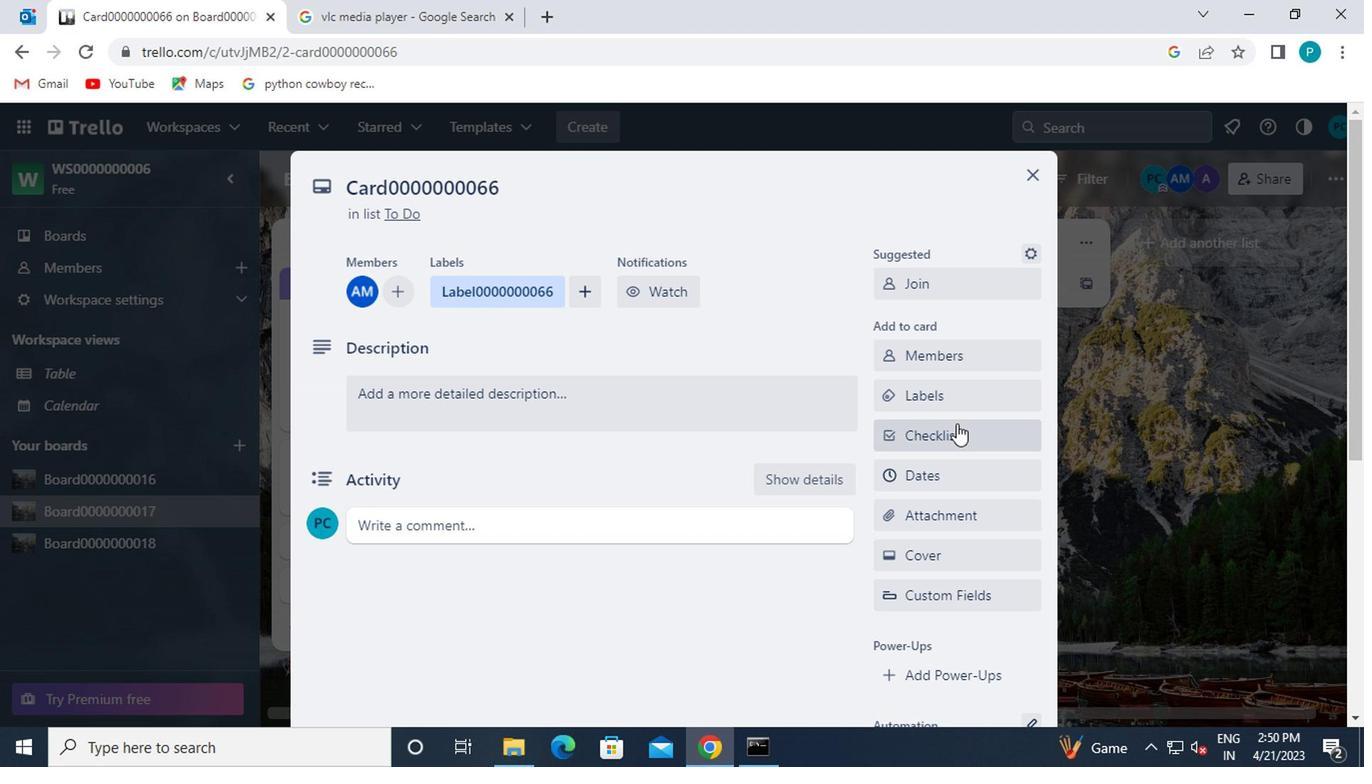 
Action: Mouse pressed left at (952, 428)
Screenshot: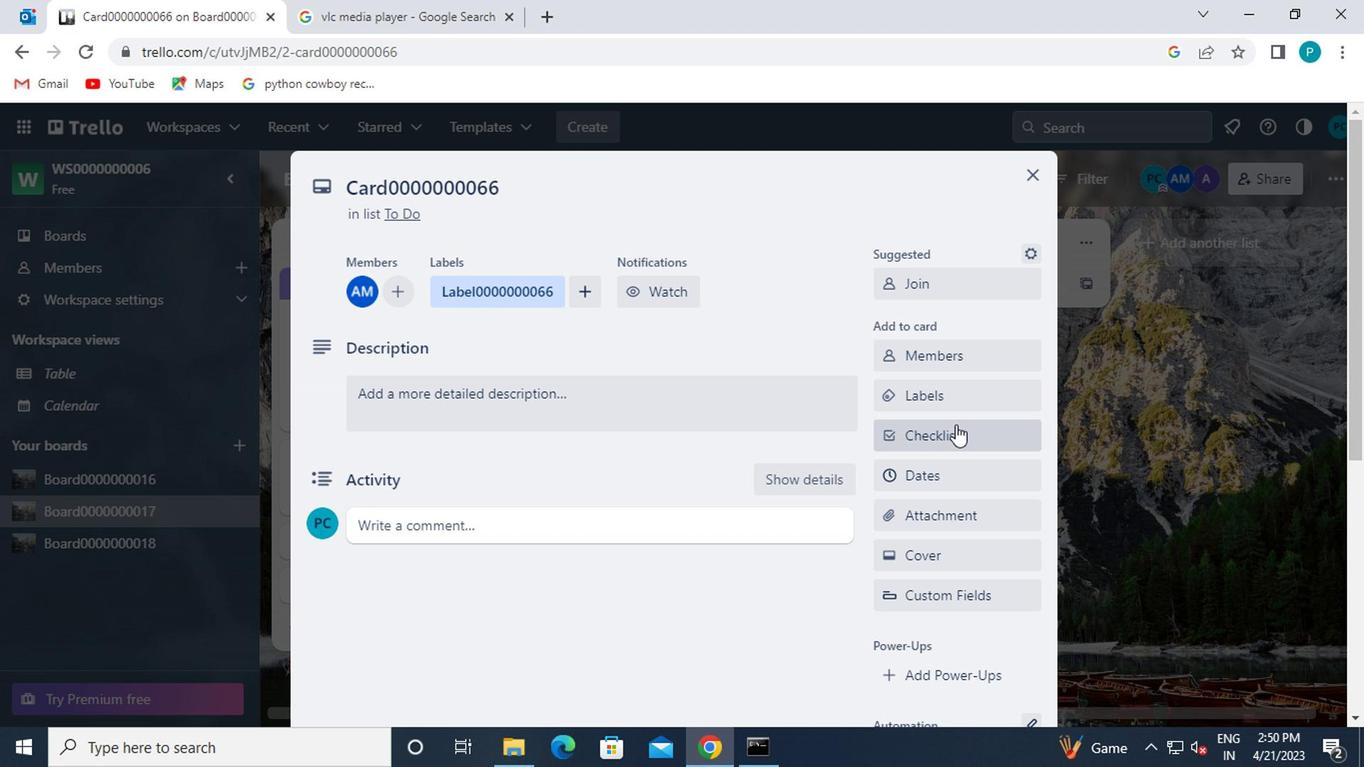 
Action: Mouse moved to (951, 427)
Screenshot: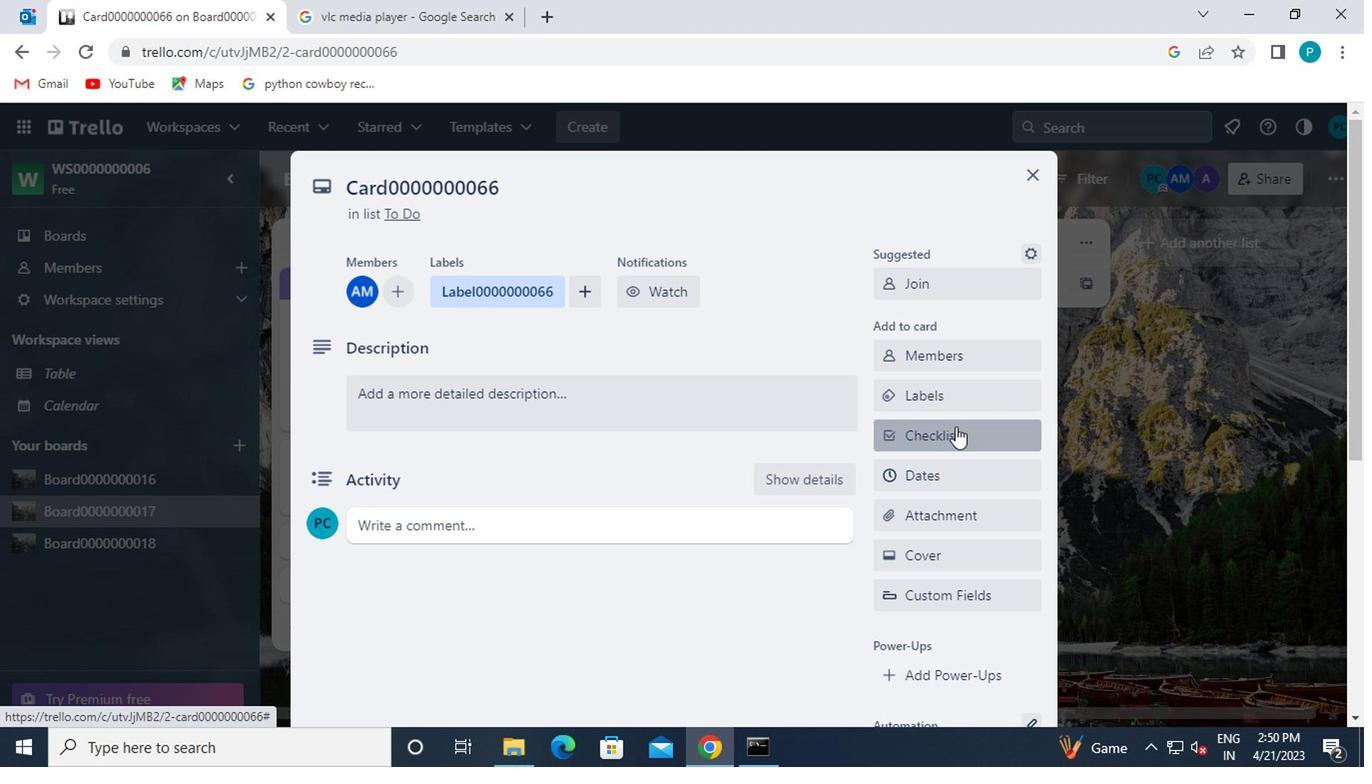 
Action: Key pressed <Key.caps_lock>cl0000000066
Screenshot: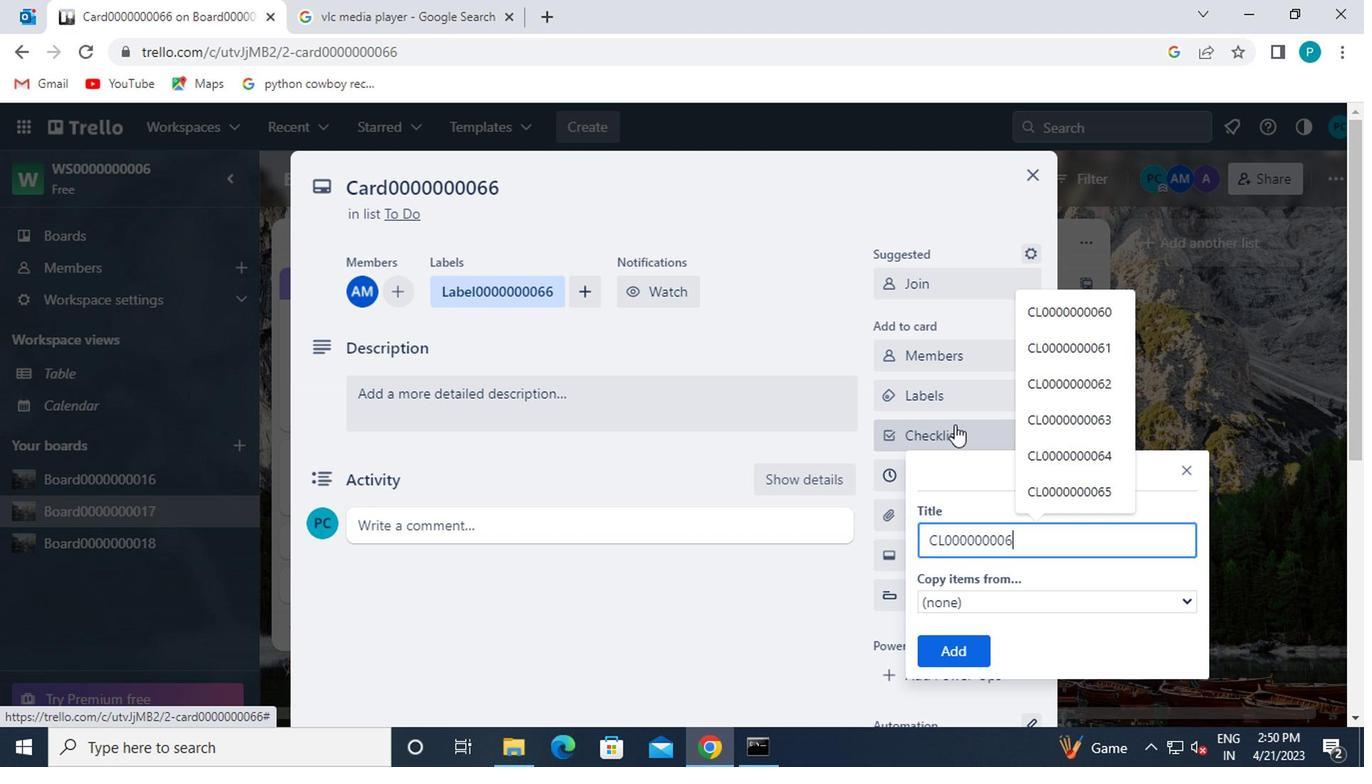
Action: Mouse moved to (972, 657)
Screenshot: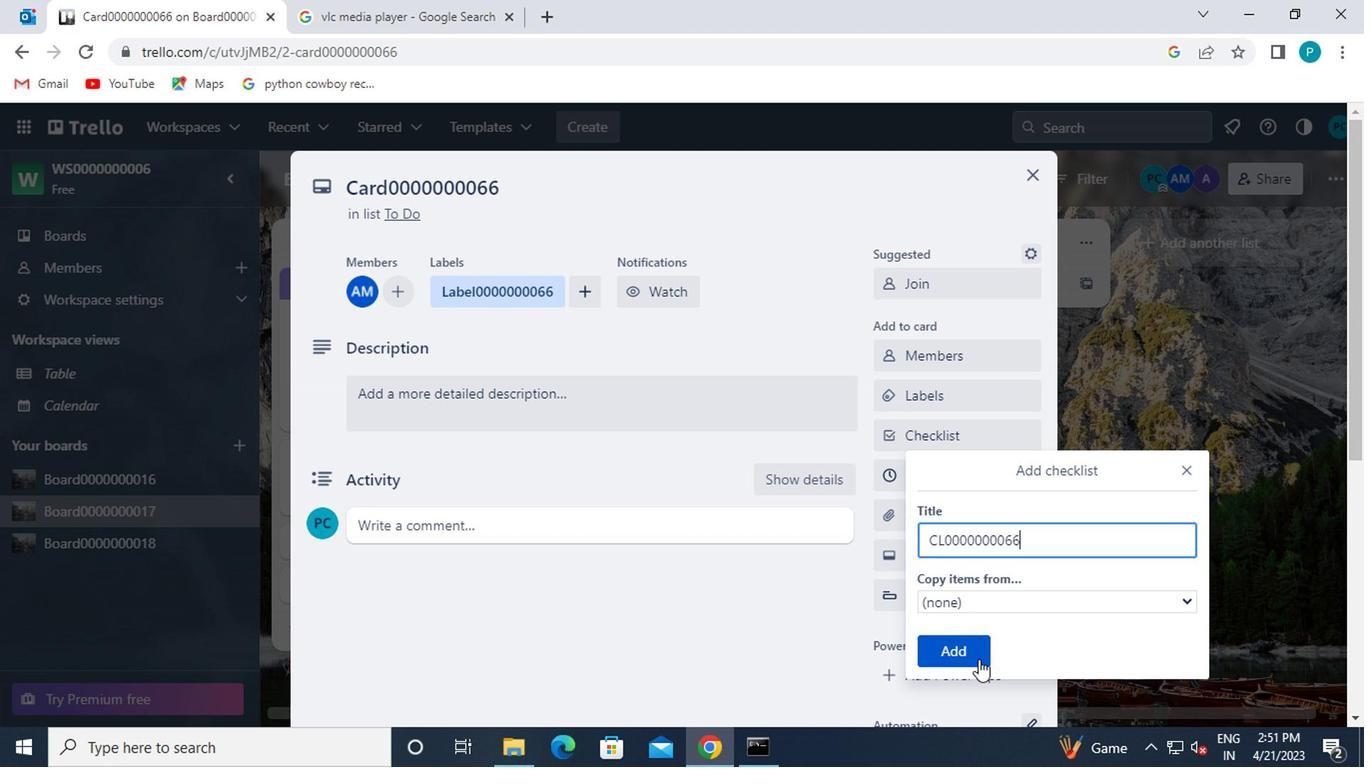 
Action: Mouse pressed left at (972, 657)
Screenshot: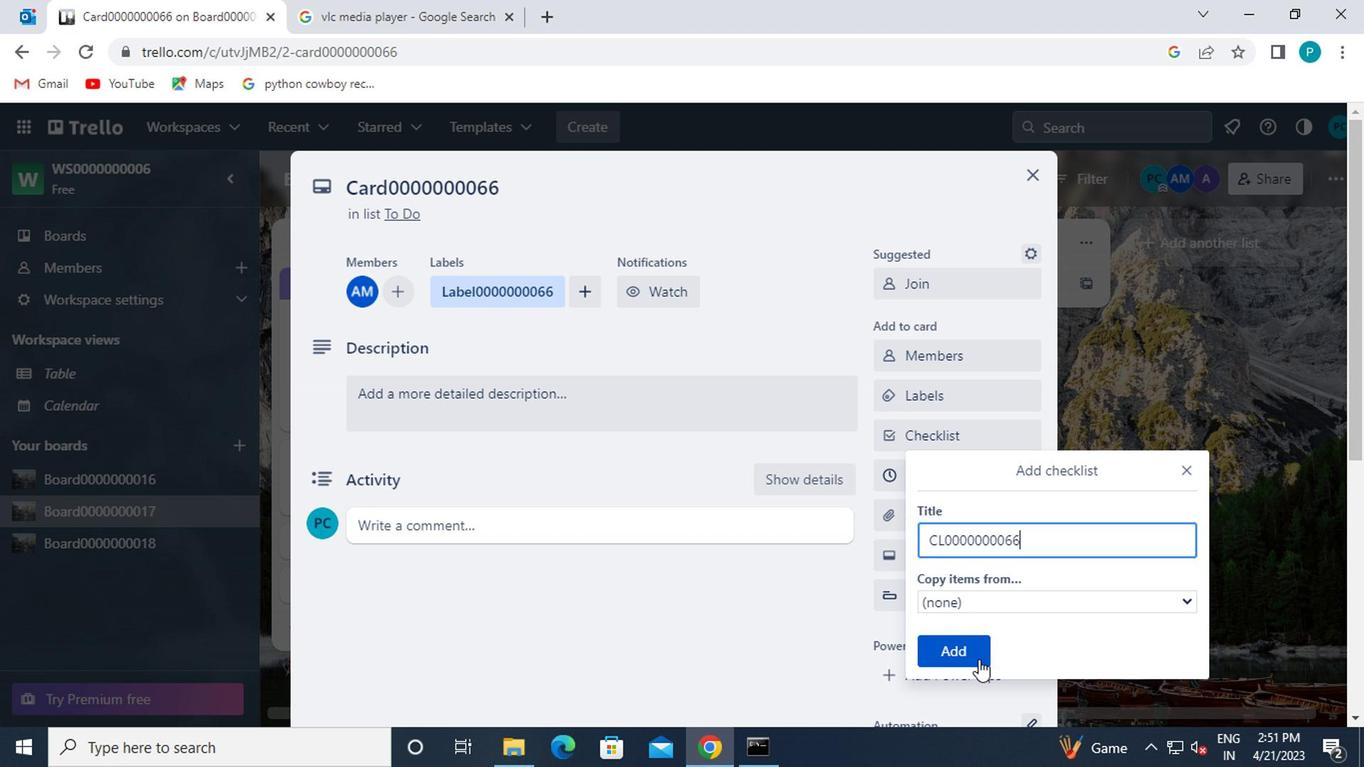 
Action: Mouse moved to (899, 488)
Screenshot: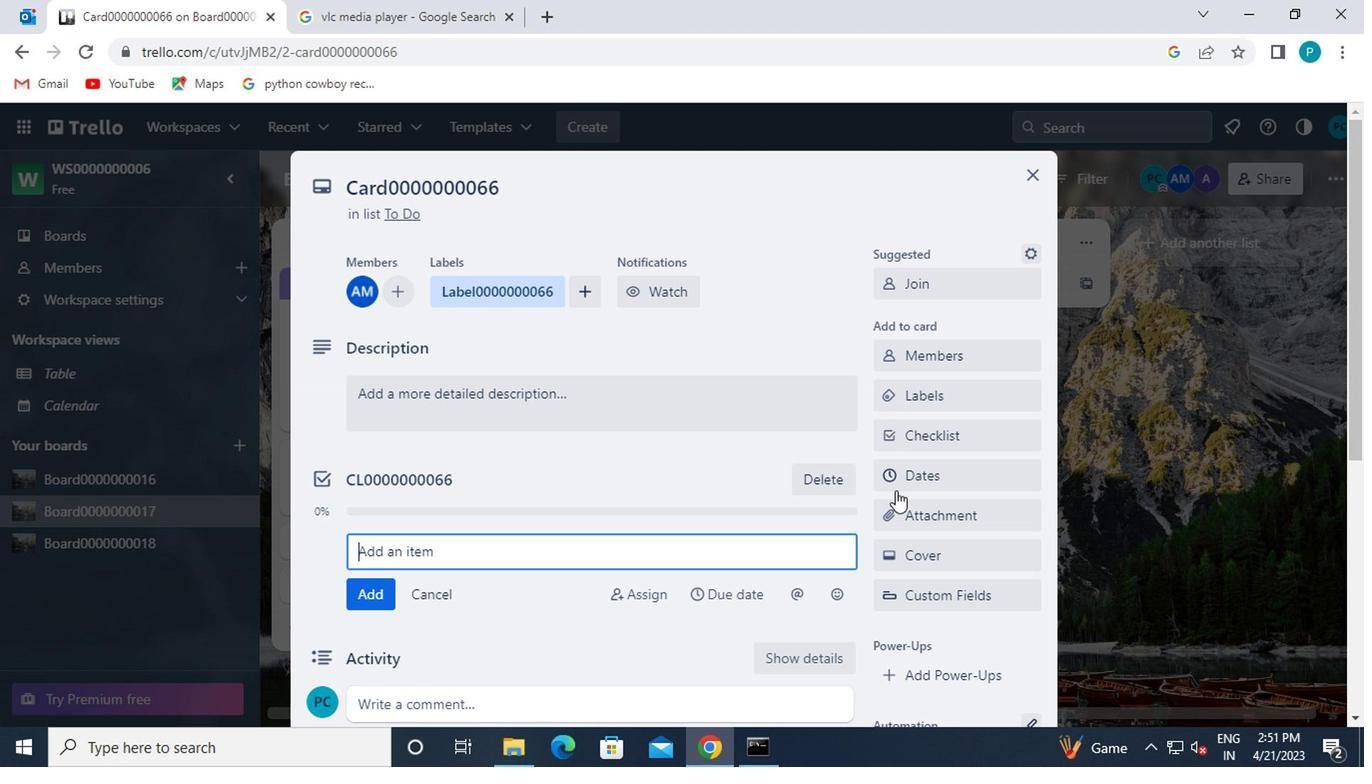 
Action: Mouse pressed left at (899, 488)
Screenshot: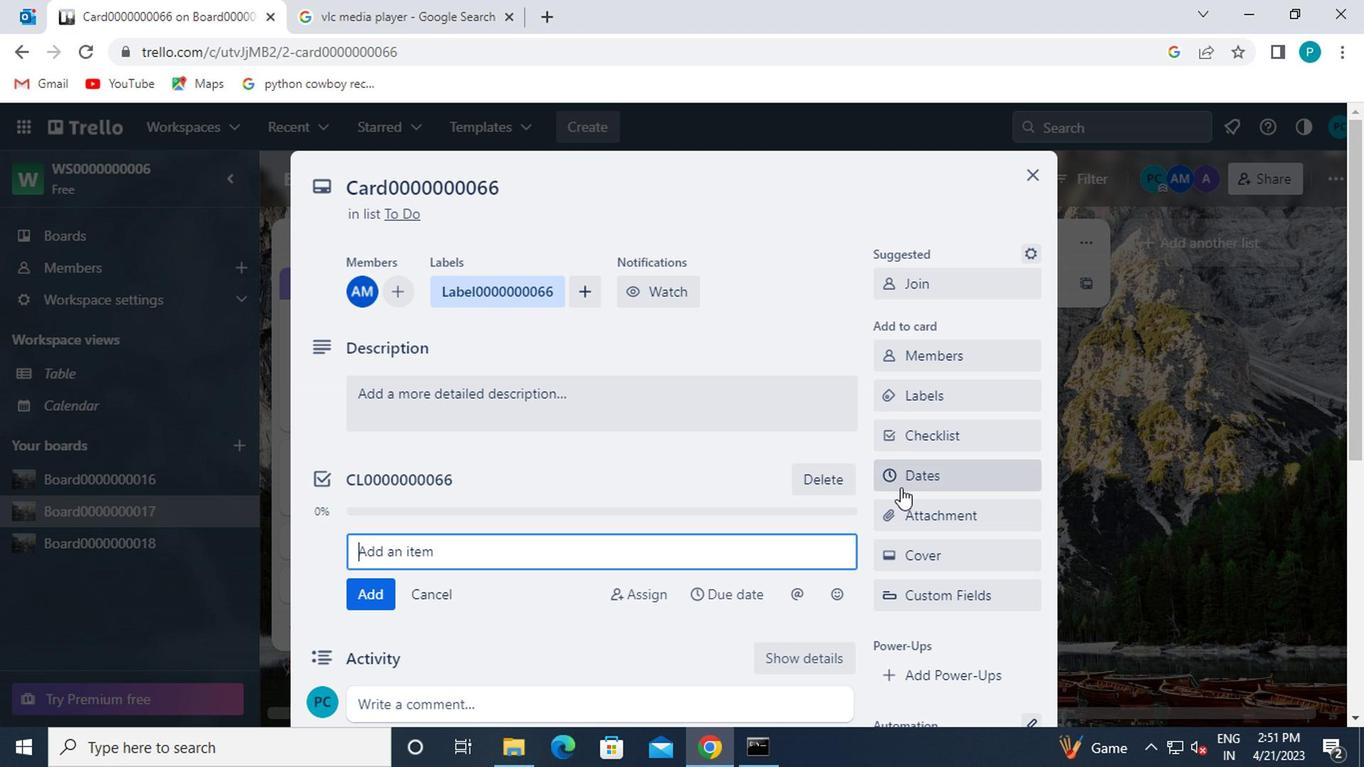 
Action: Mouse moved to (891, 533)
Screenshot: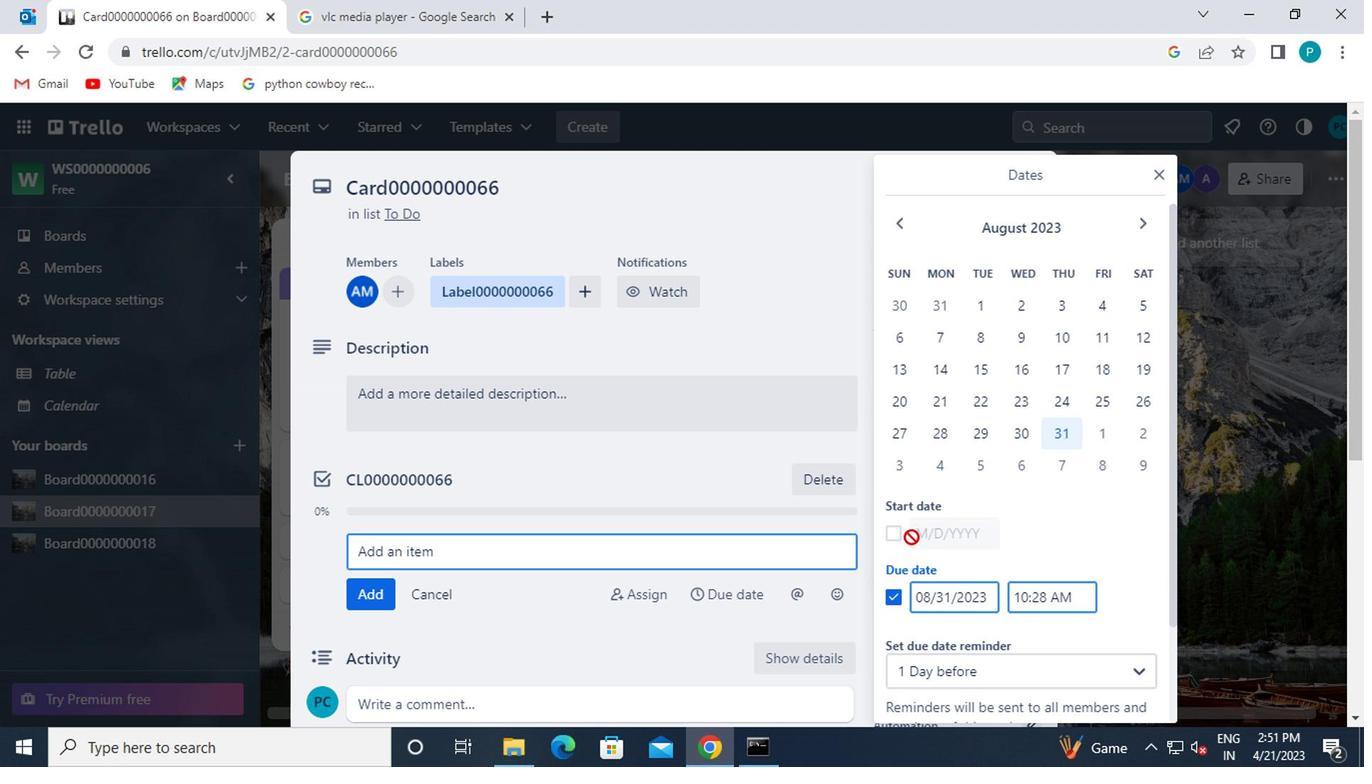 
Action: Mouse pressed left at (891, 533)
Screenshot: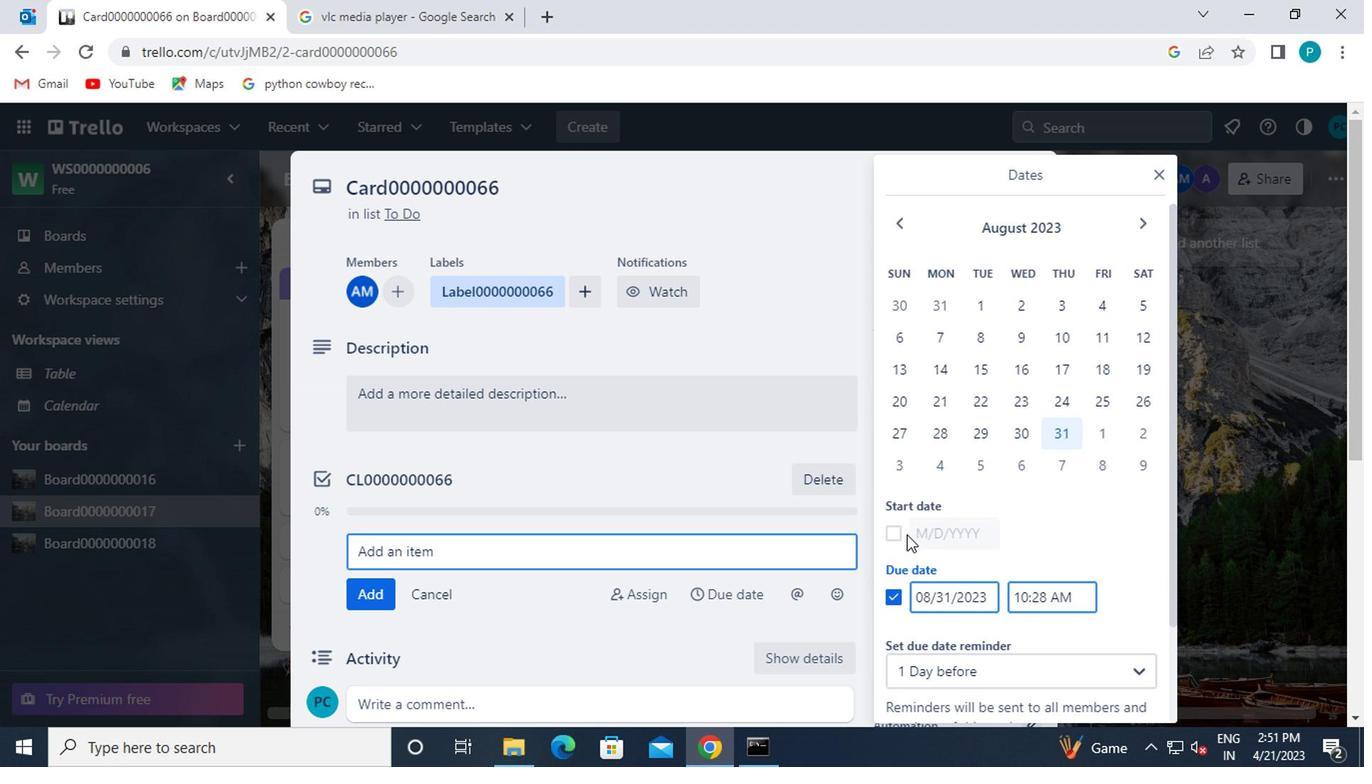 
Action: Mouse moved to (1133, 230)
Screenshot: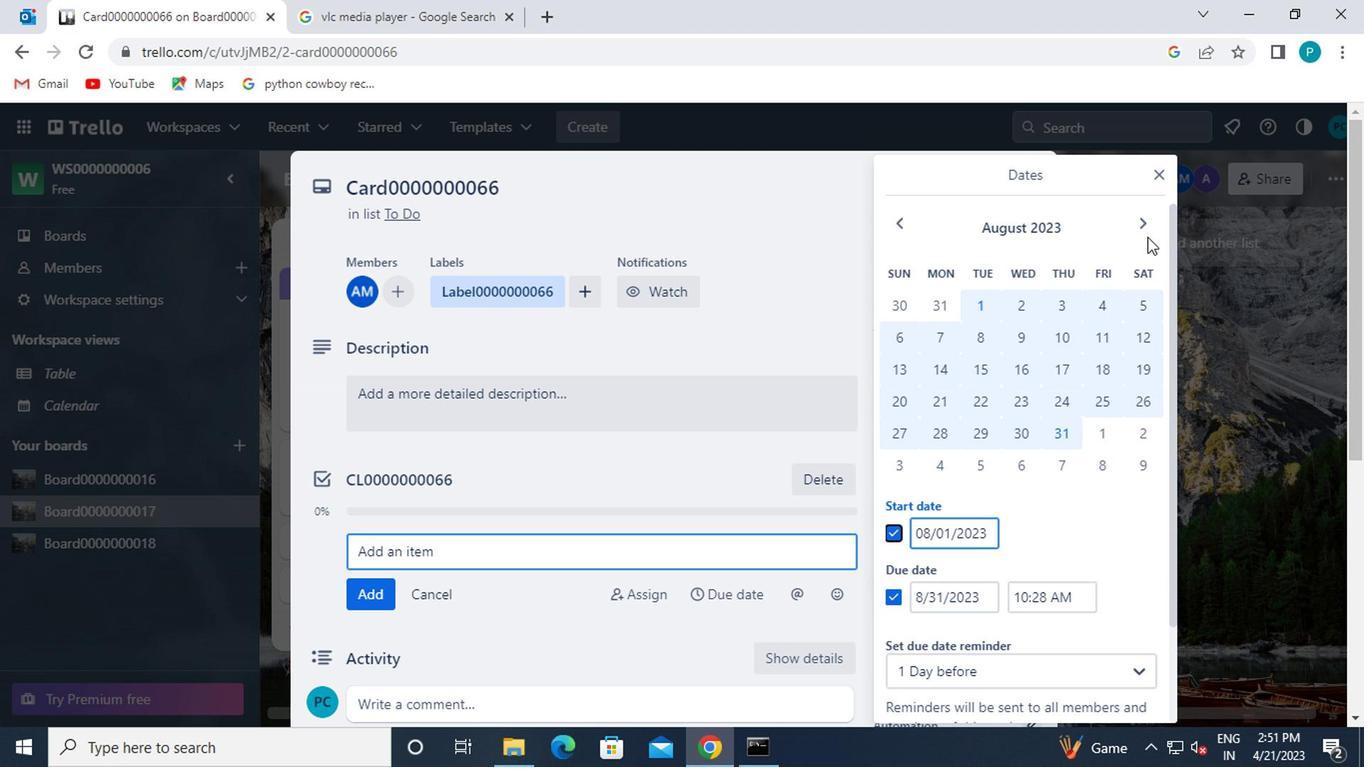 
Action: Mouse pressed left at (1133, 230)
Screenshot: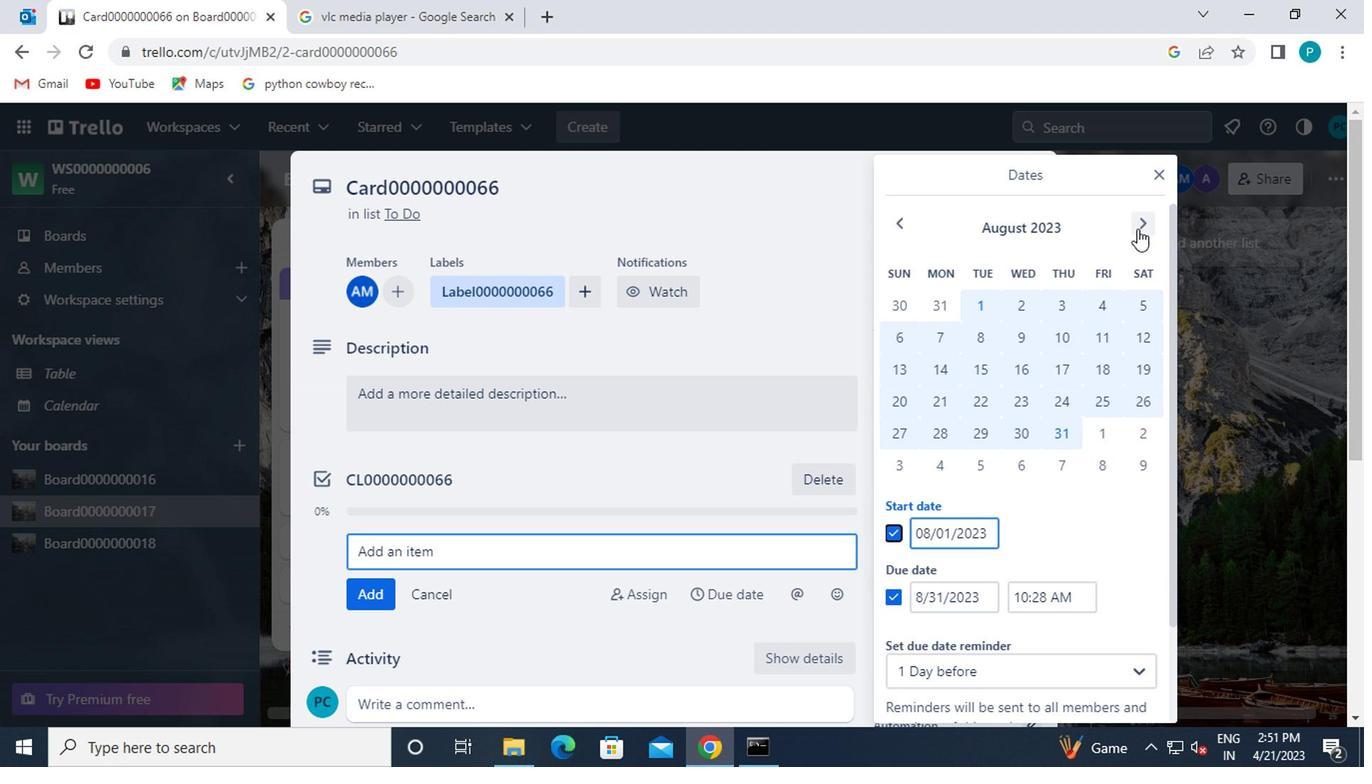 
Action: Mouse moved to (1103, 301)
Screenshot: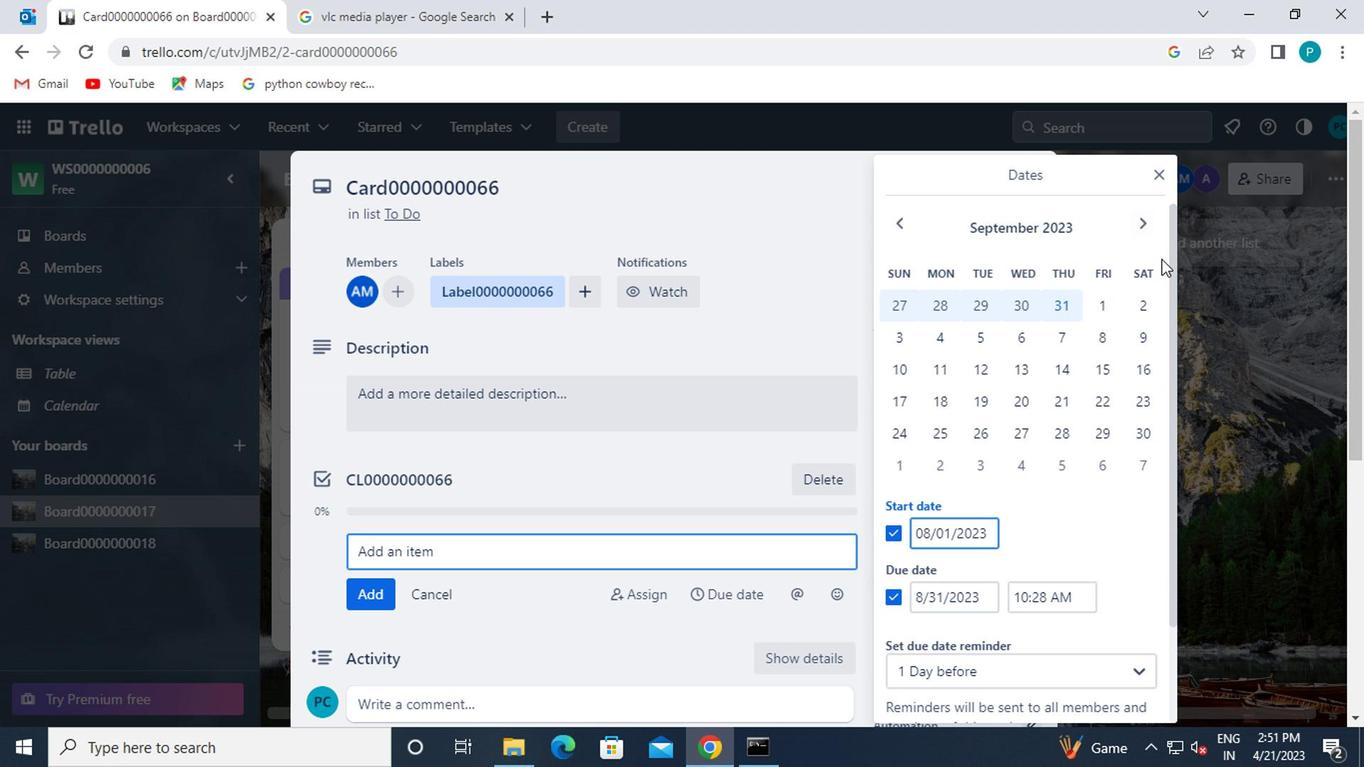 
Action: Mouse pressed left at (1103, 301)
Screenshot: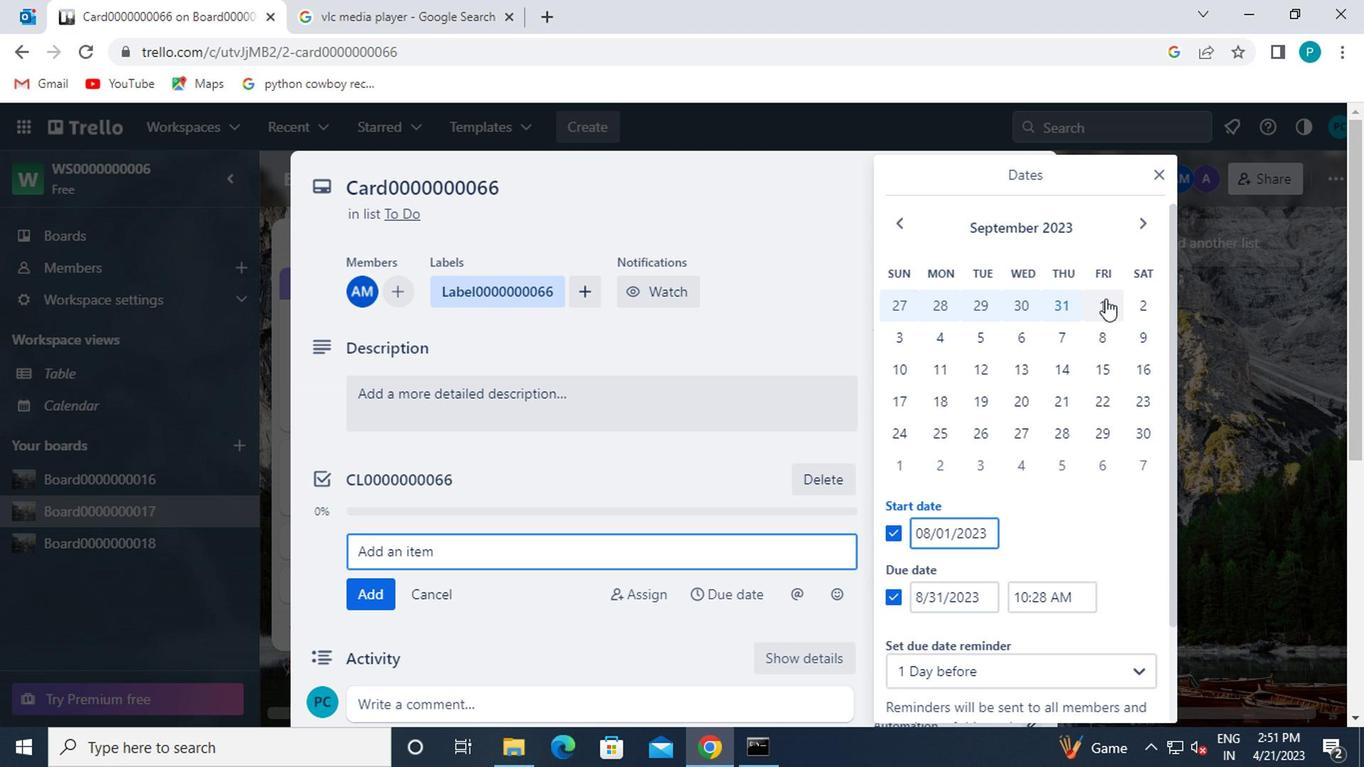 
Action: Mouse moved to (1142, 431)
Screenshot: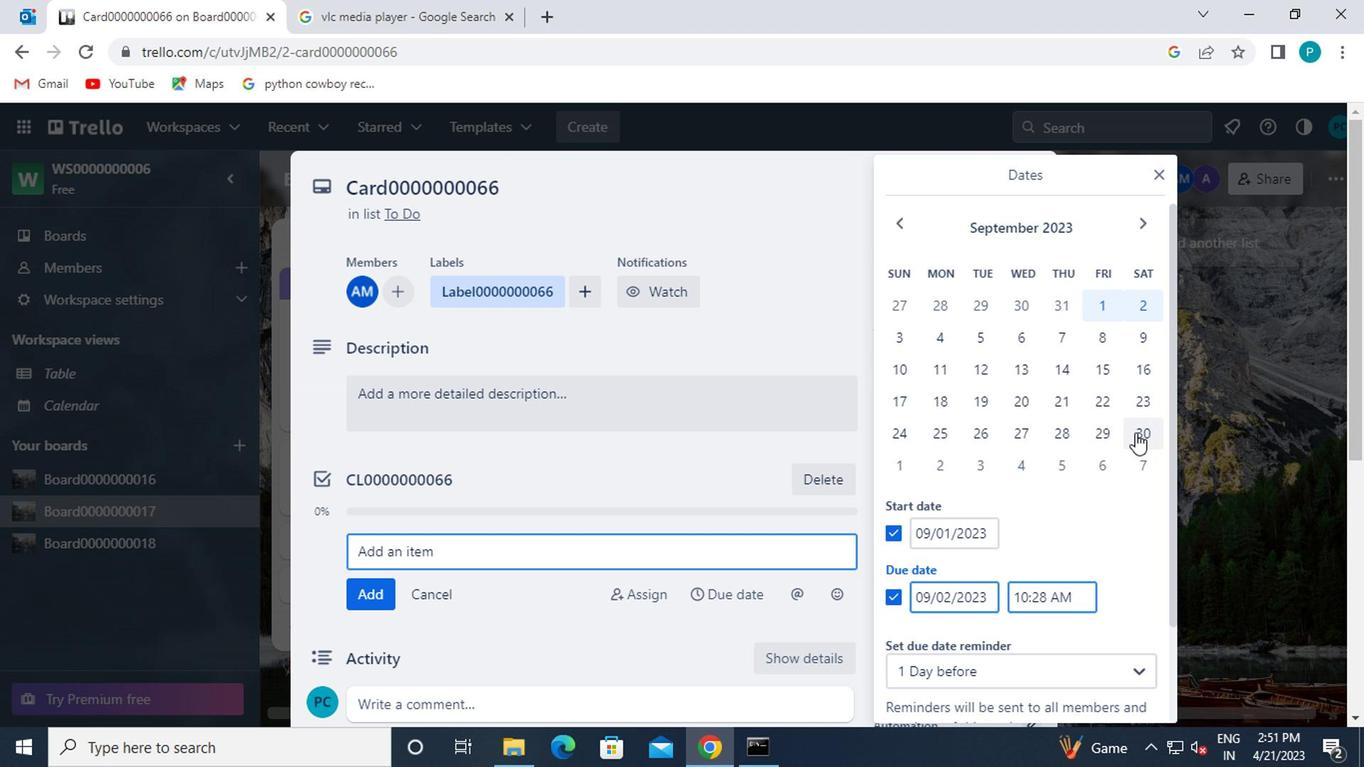 
Action: Mouse pressed left at (1142, 431)
Screenshot: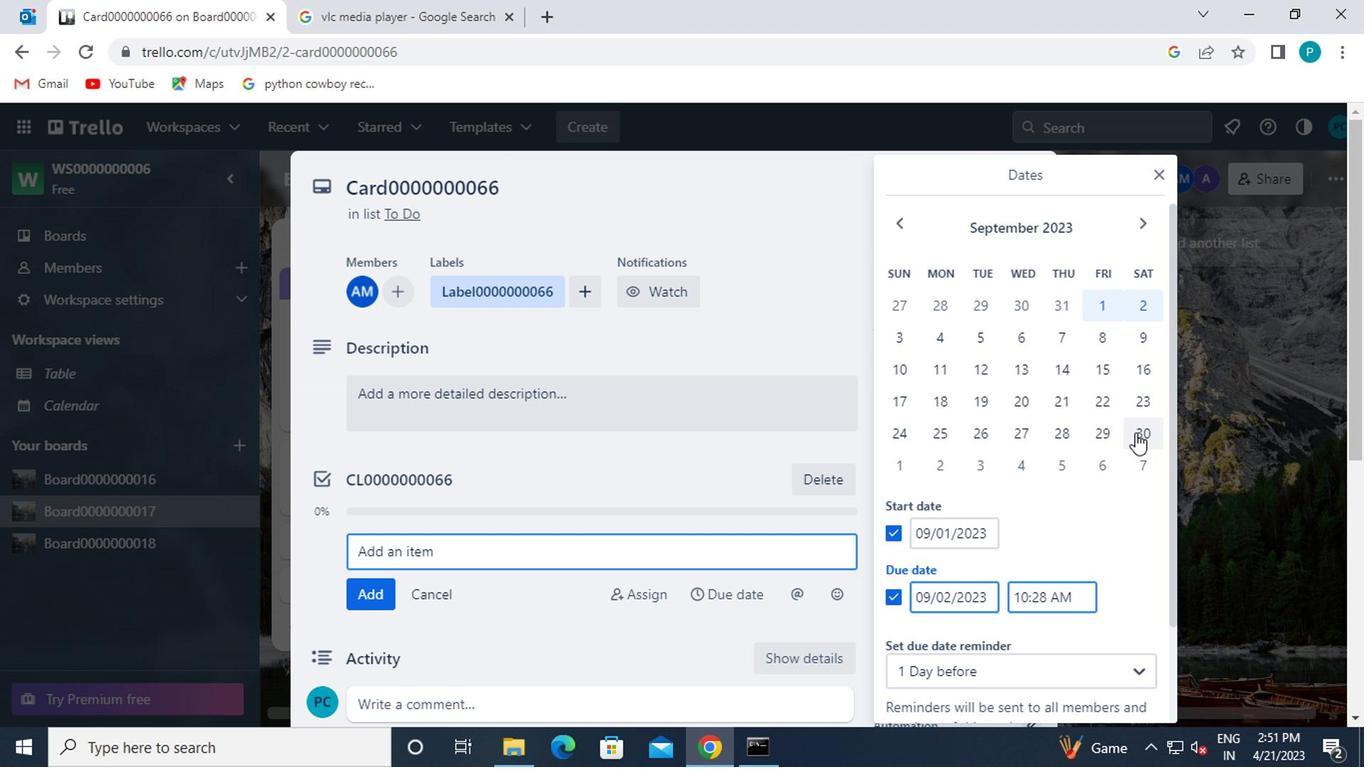 
Action: Mouse moved to (1119, 444)
Screenshot: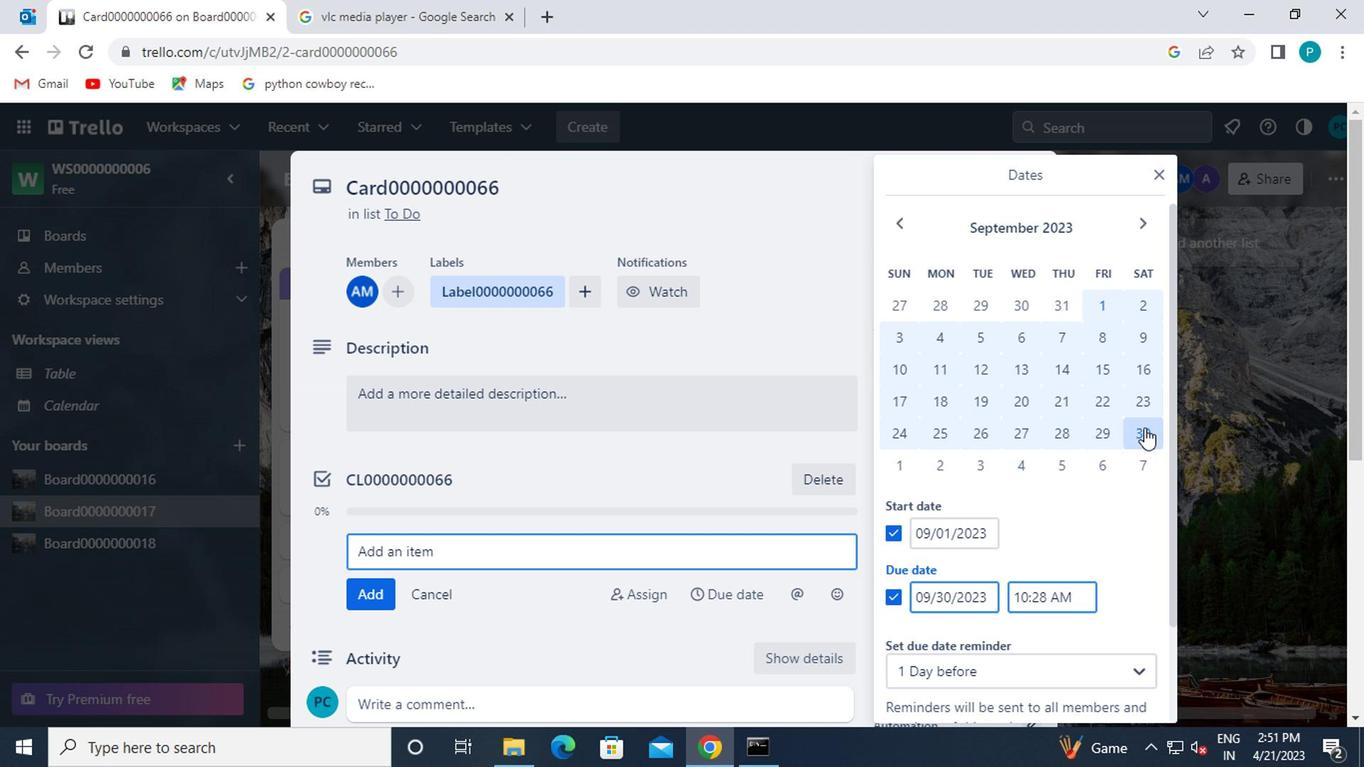 
Action: Mouse scrolled (1119, 443) with delta (0, 0)
Screenshot: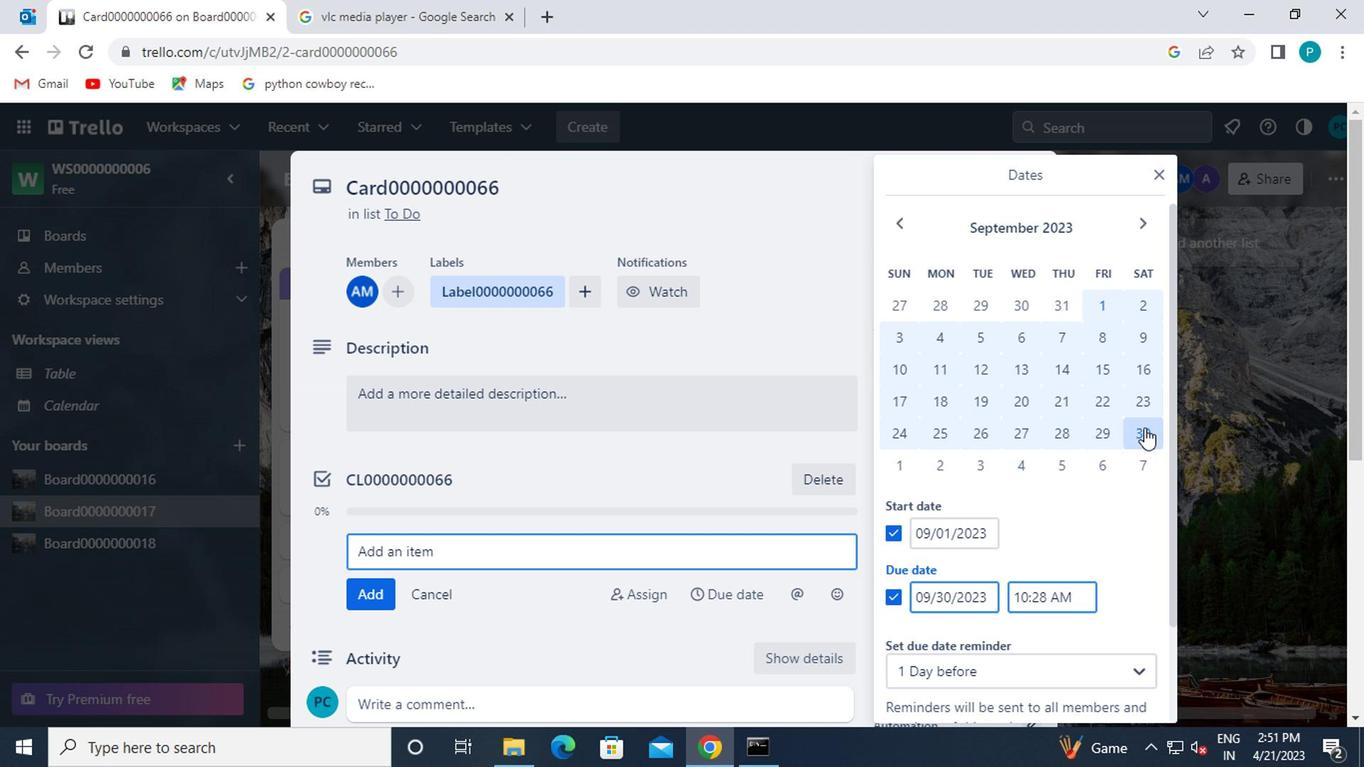 
Action: Mouse moved to (1111, 459)
Screenshot: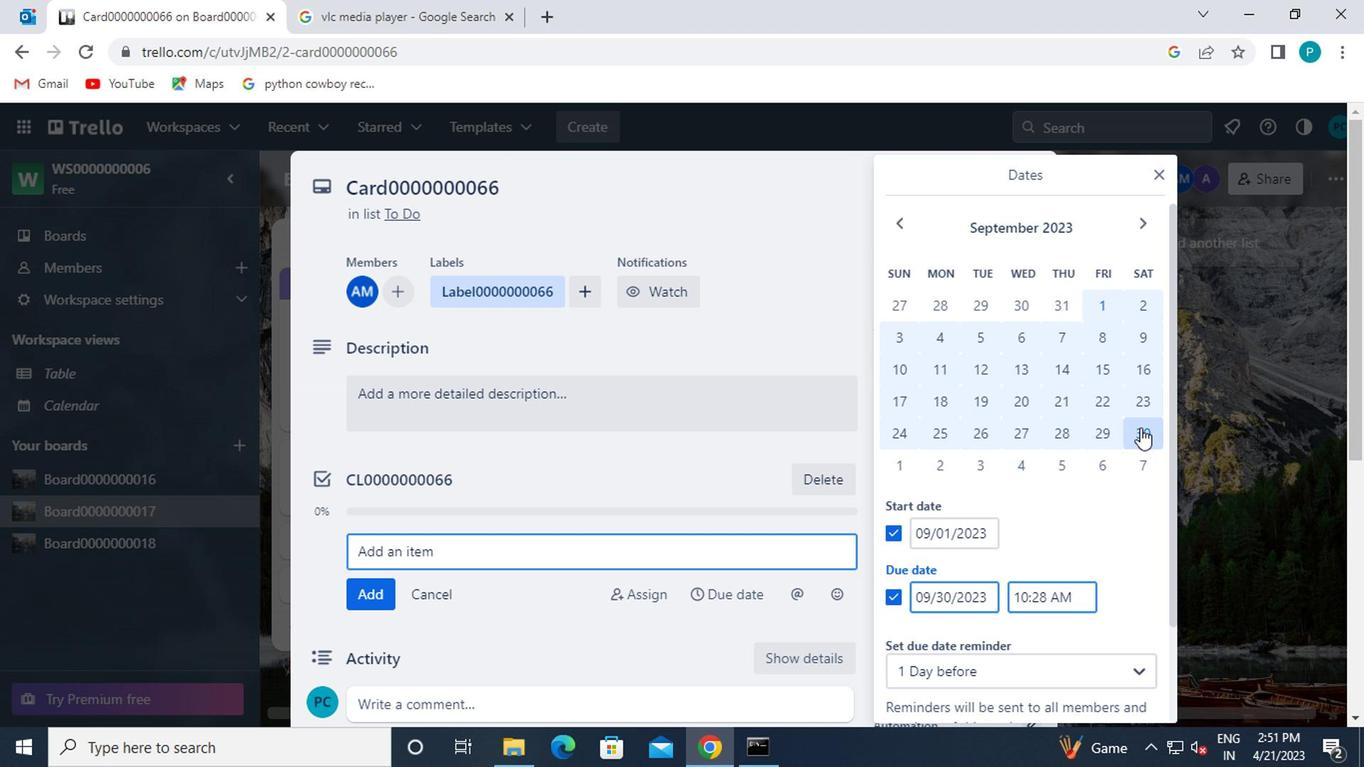 
Action: Mouse scrolled (1111, 458) with delta (0, 0)
Screenshot: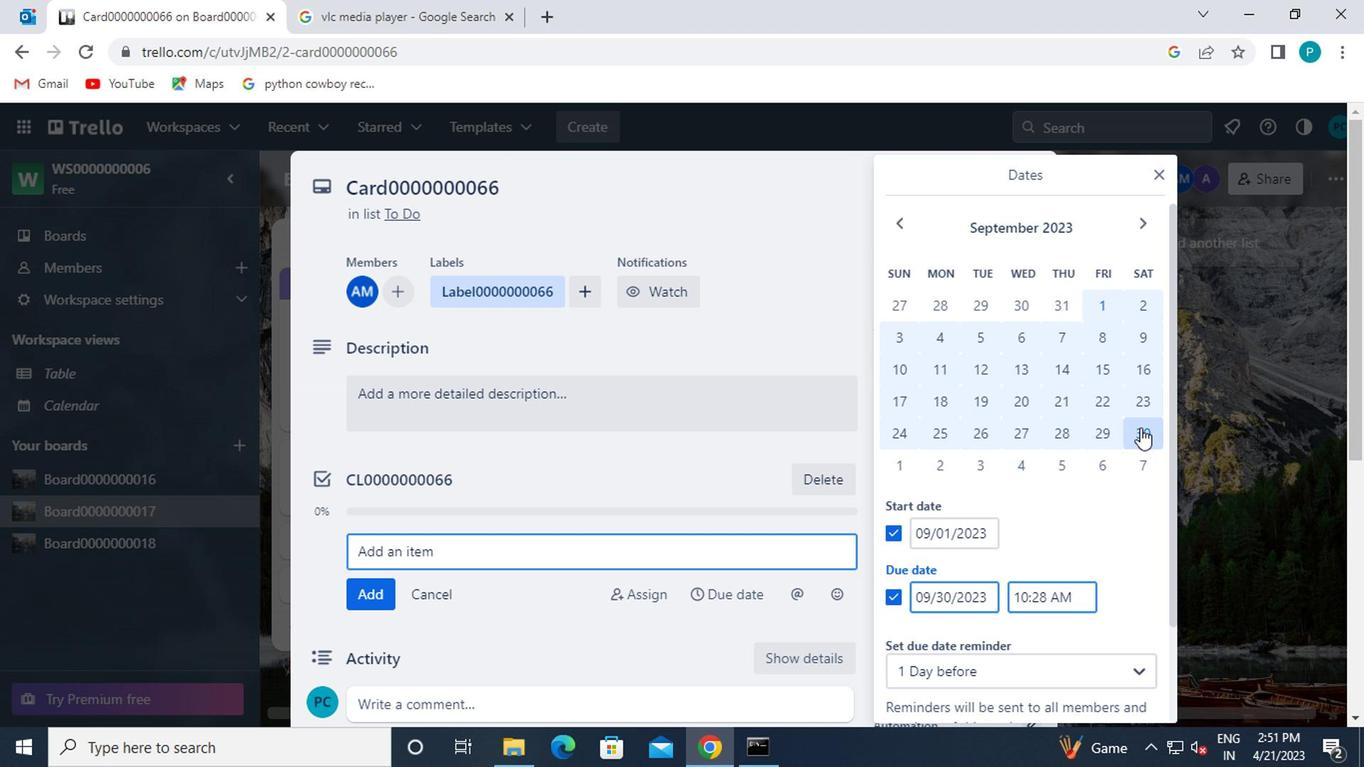 
Action: Mouse moved to (1106, 466)
Screenshot: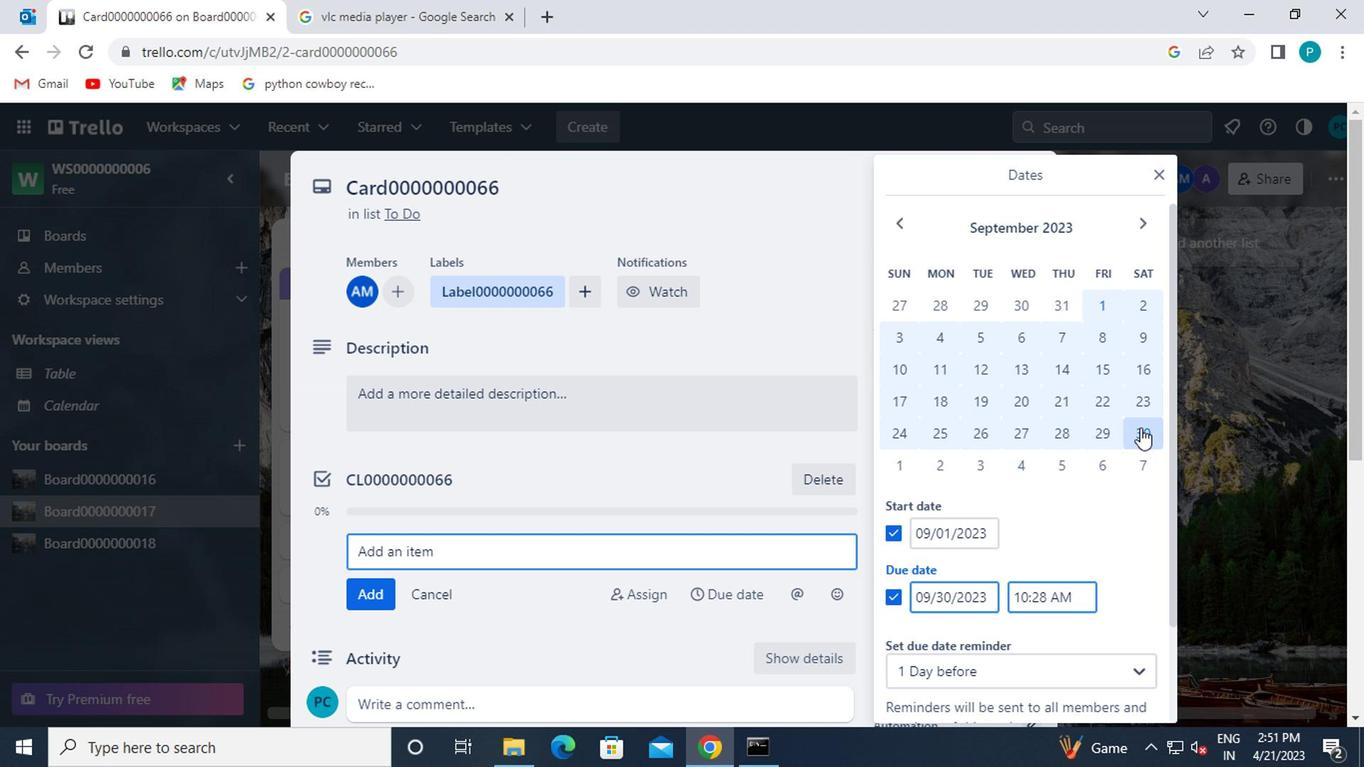 
Action: Mouse scrolled (1106, 464) with delta (0, -1)
Screenshot: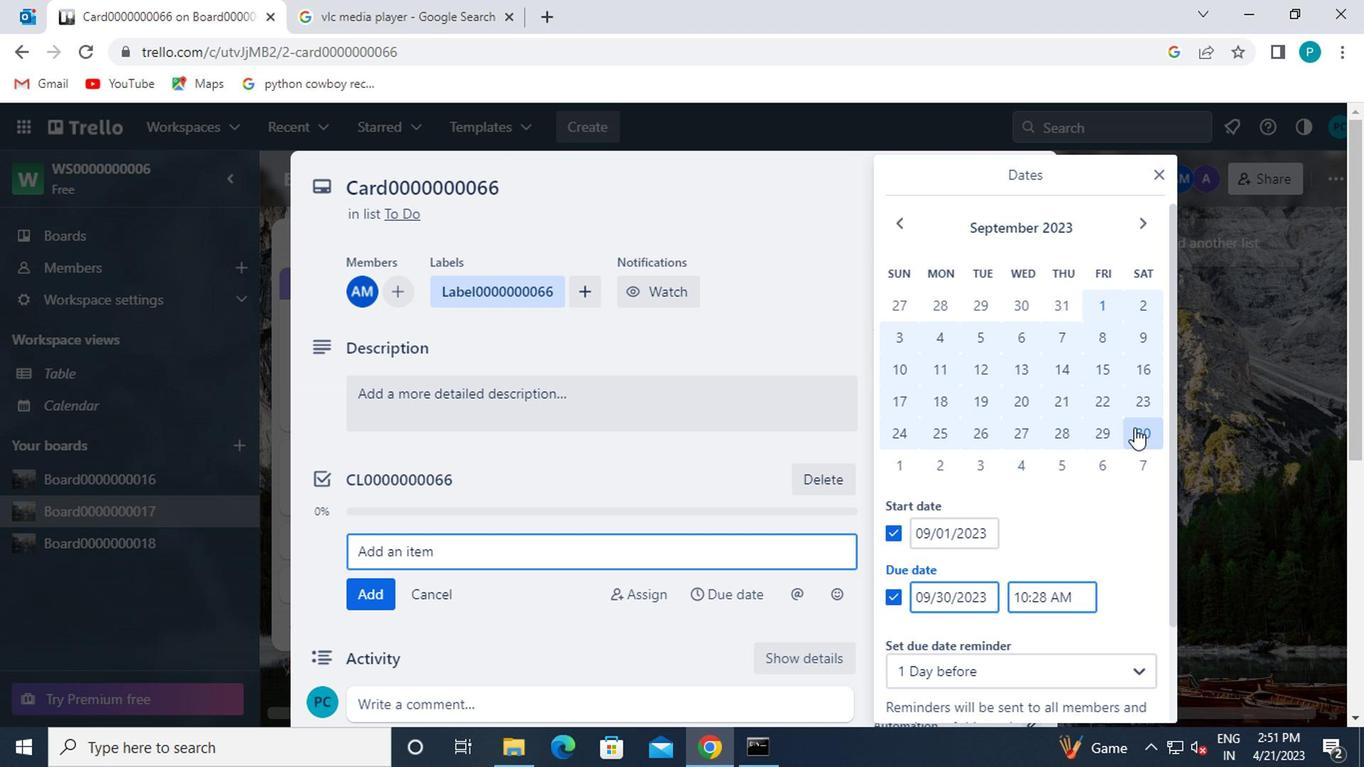 
Action: Mouse moved to (1103, 468)
Screenshot: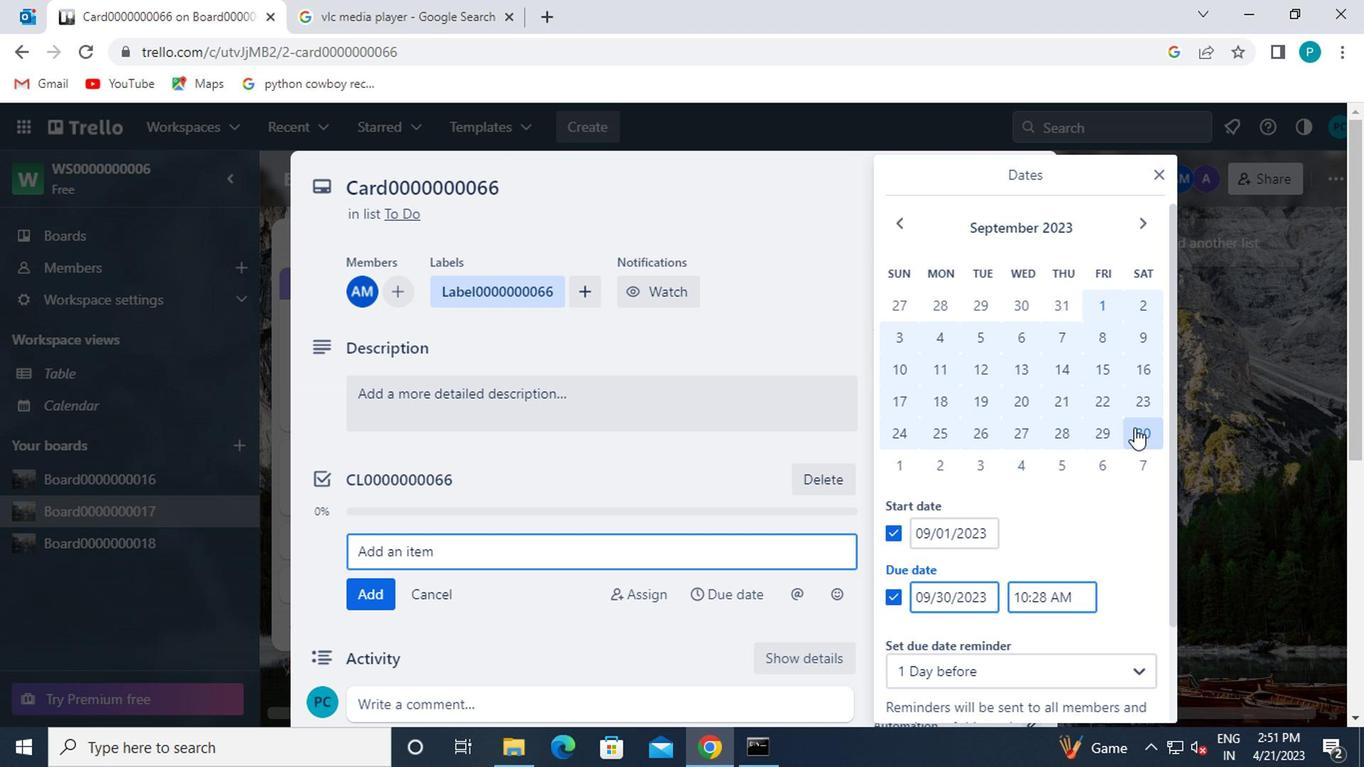 
Action: Mouse scrolled (1103, 468) with delta (0, 0)
Screenshot: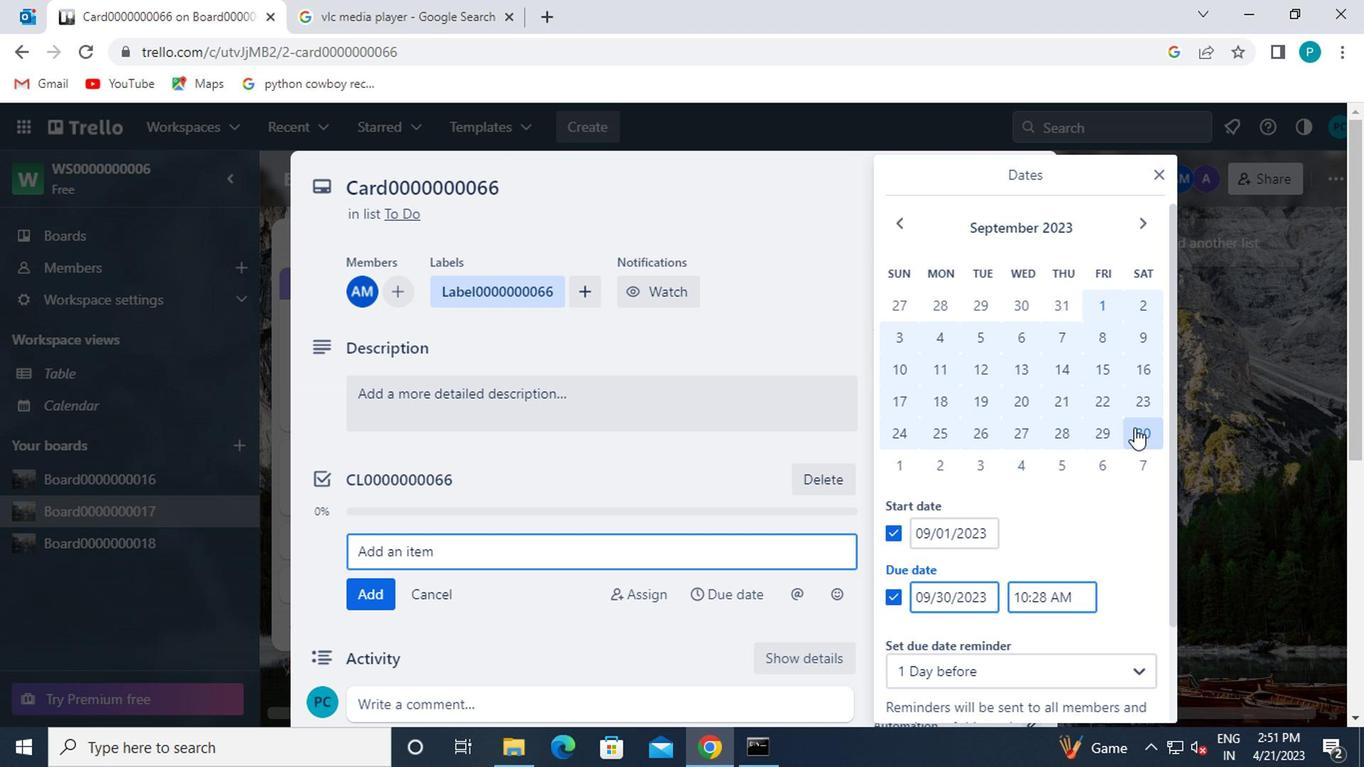 
Action: Mouse scrolled (1103, 468) with delta (0, 0)
Screenshot: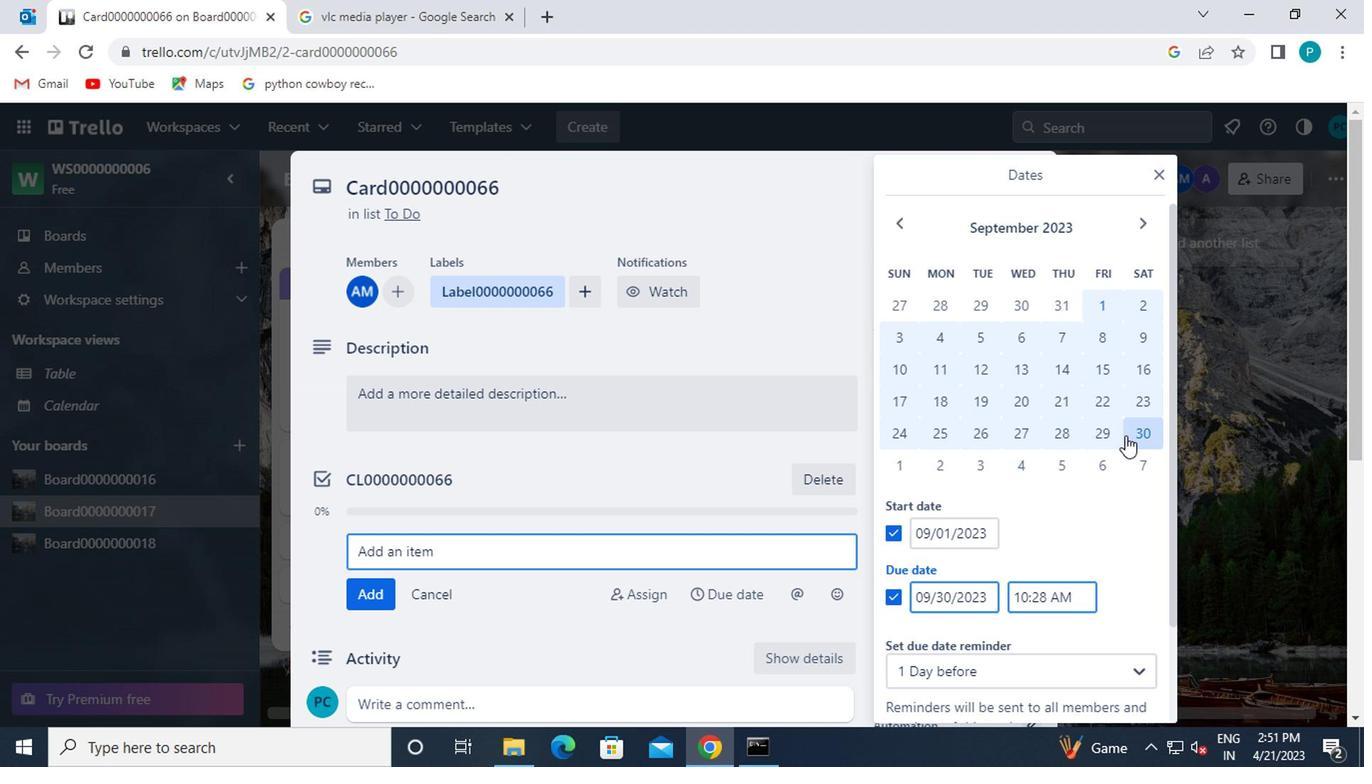 
Action: Mouse scrolled (1103, 468) with delta (0, 0)
Screenshot: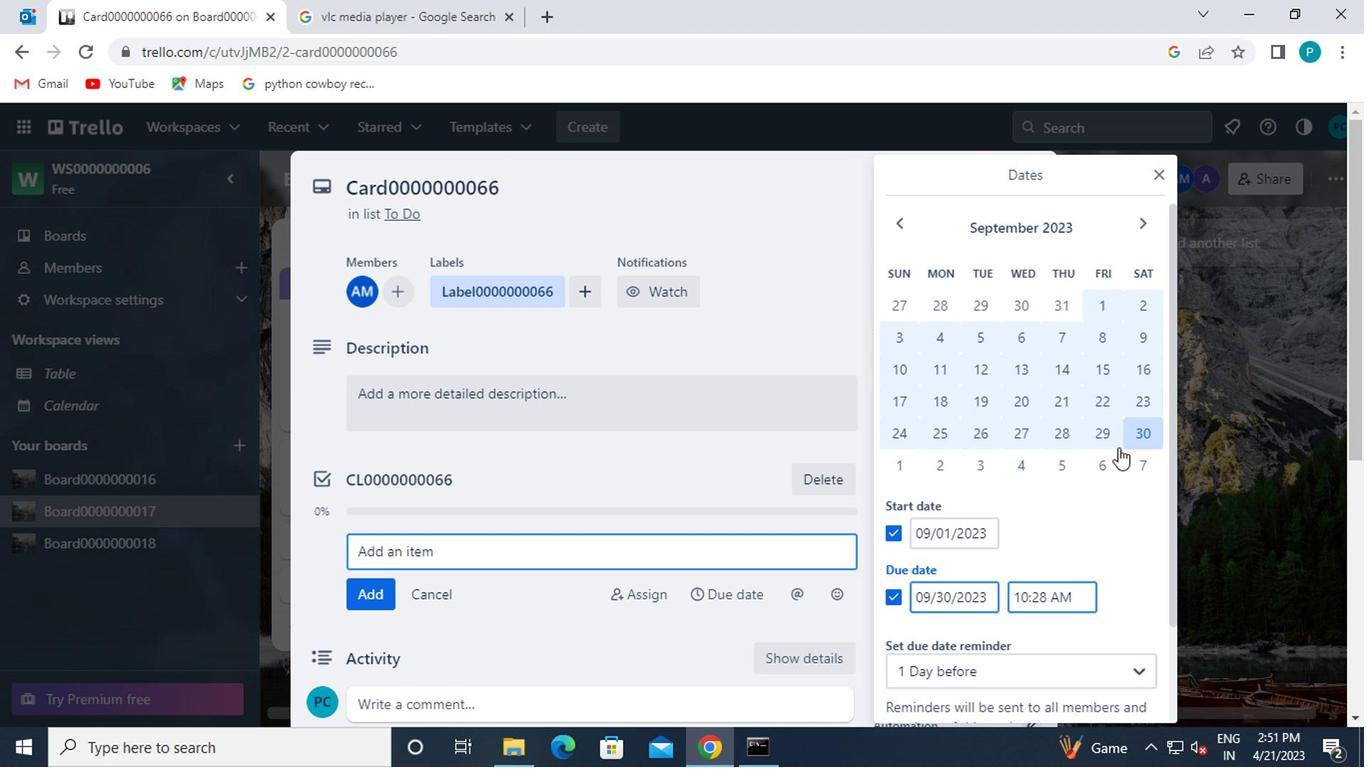 
Action: Mouse moved to (985, 642)
Screenshot: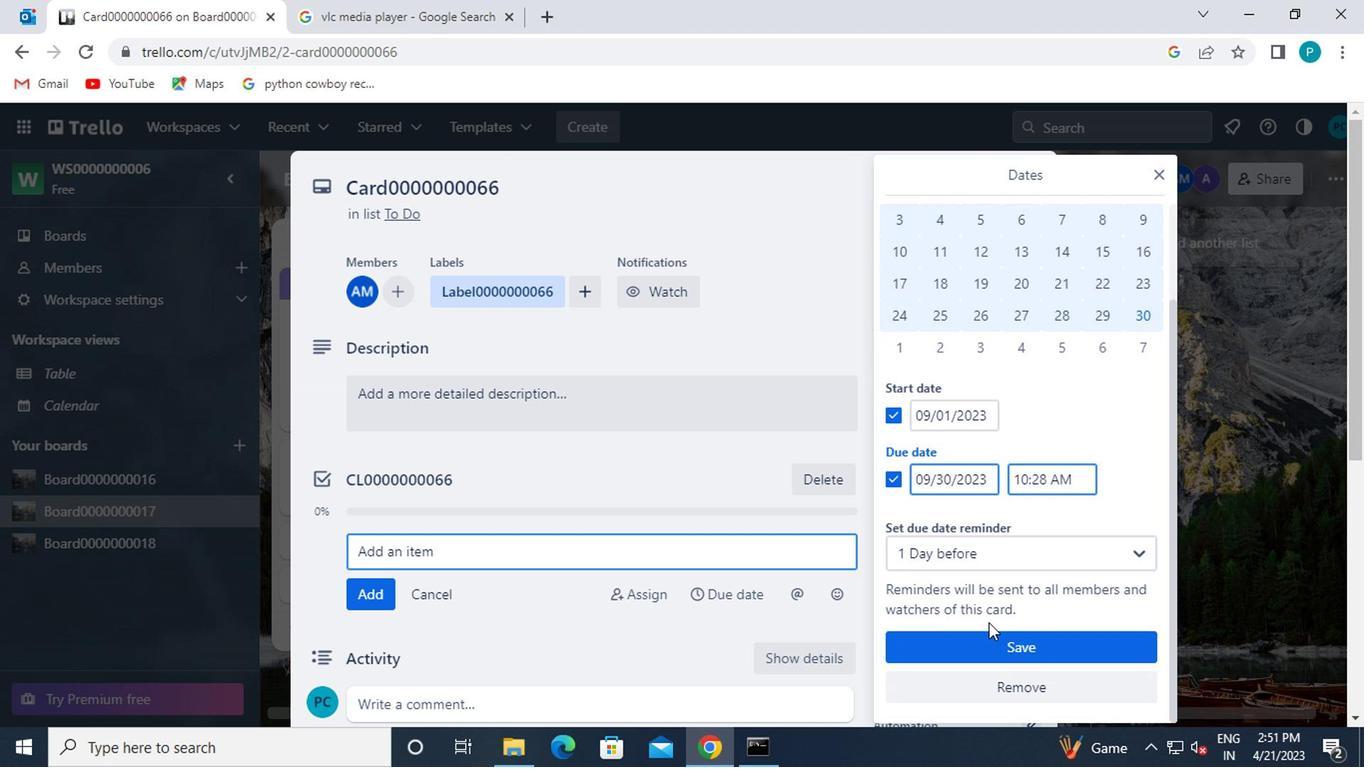 
Action: Mouse pressed left at (985, 642)
Screenshot: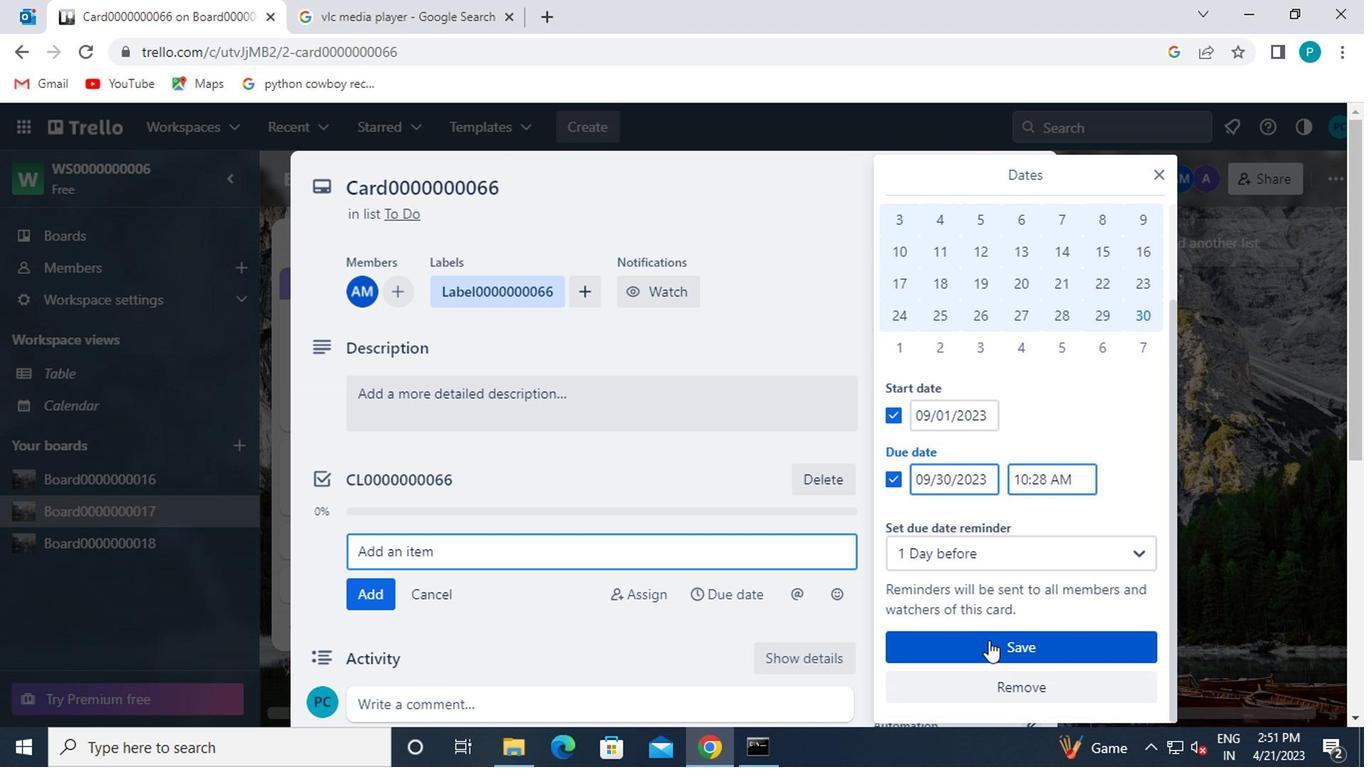 
